 Task: What is the air quality index in New York City right now?
Action: Mouse pressed left at (88, 80)
Screenshot: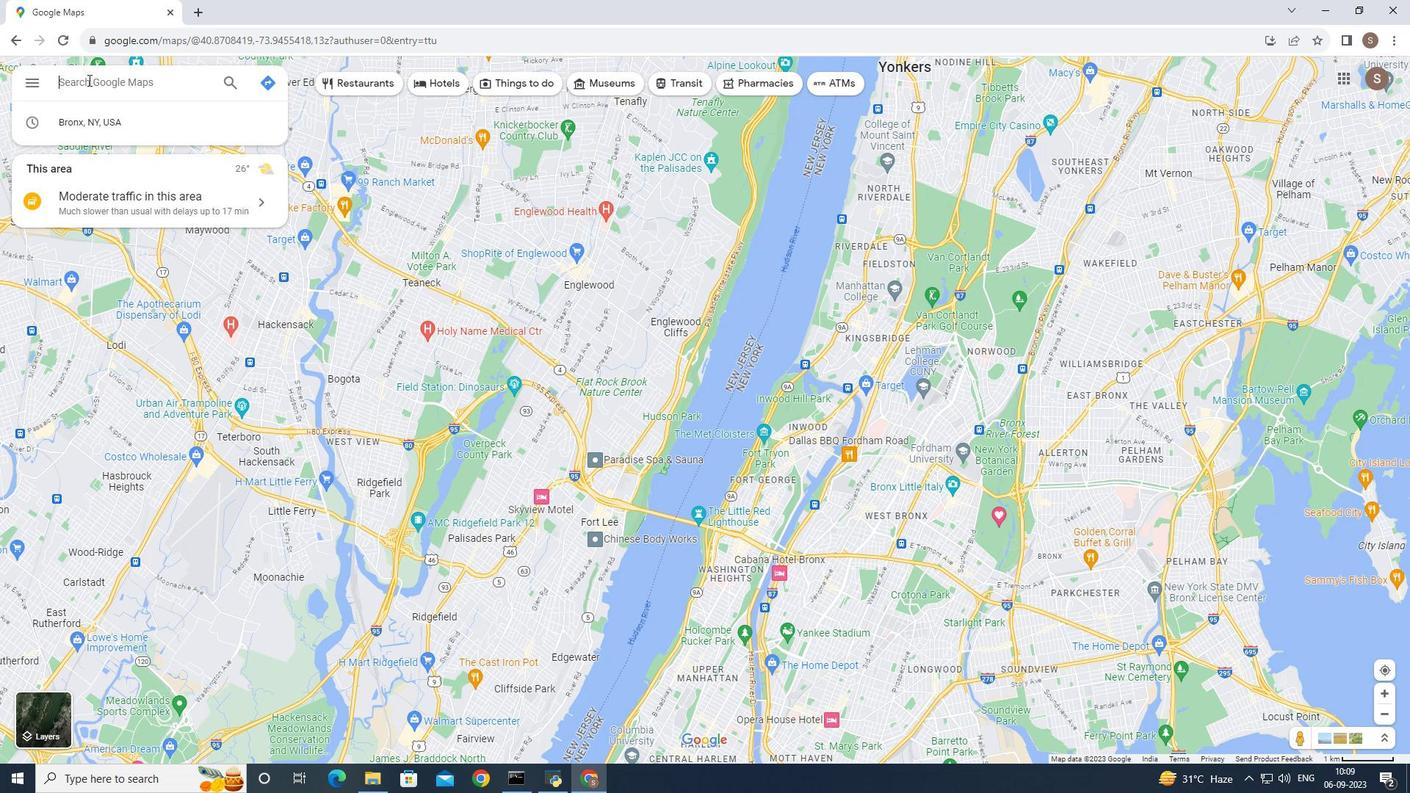 
Action: Key pressed <Key.shift>New<Key.space><Key.shift>York<Key.space><Key.shift>City
Screenshot: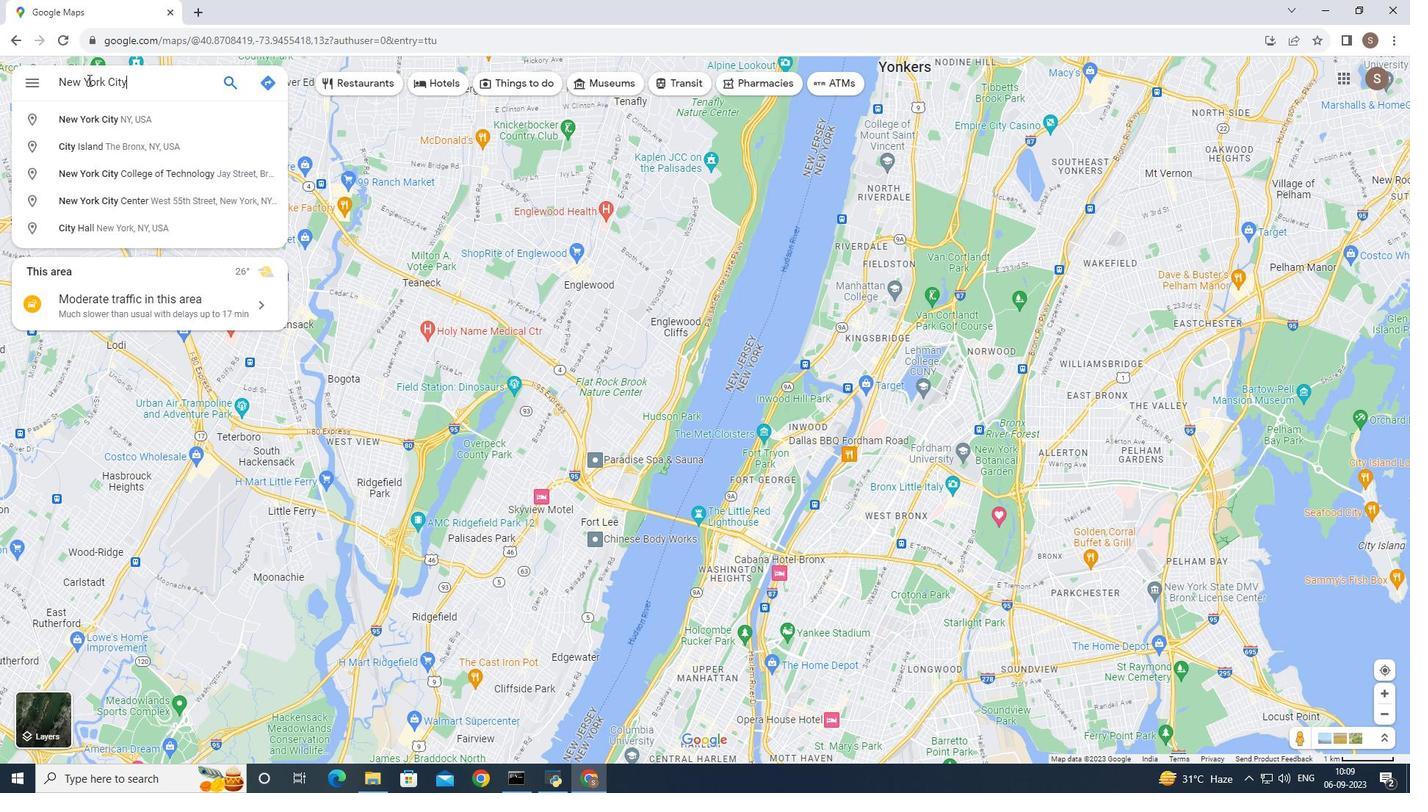 
Action: Mouse moved to (119, 116)
Screenshot: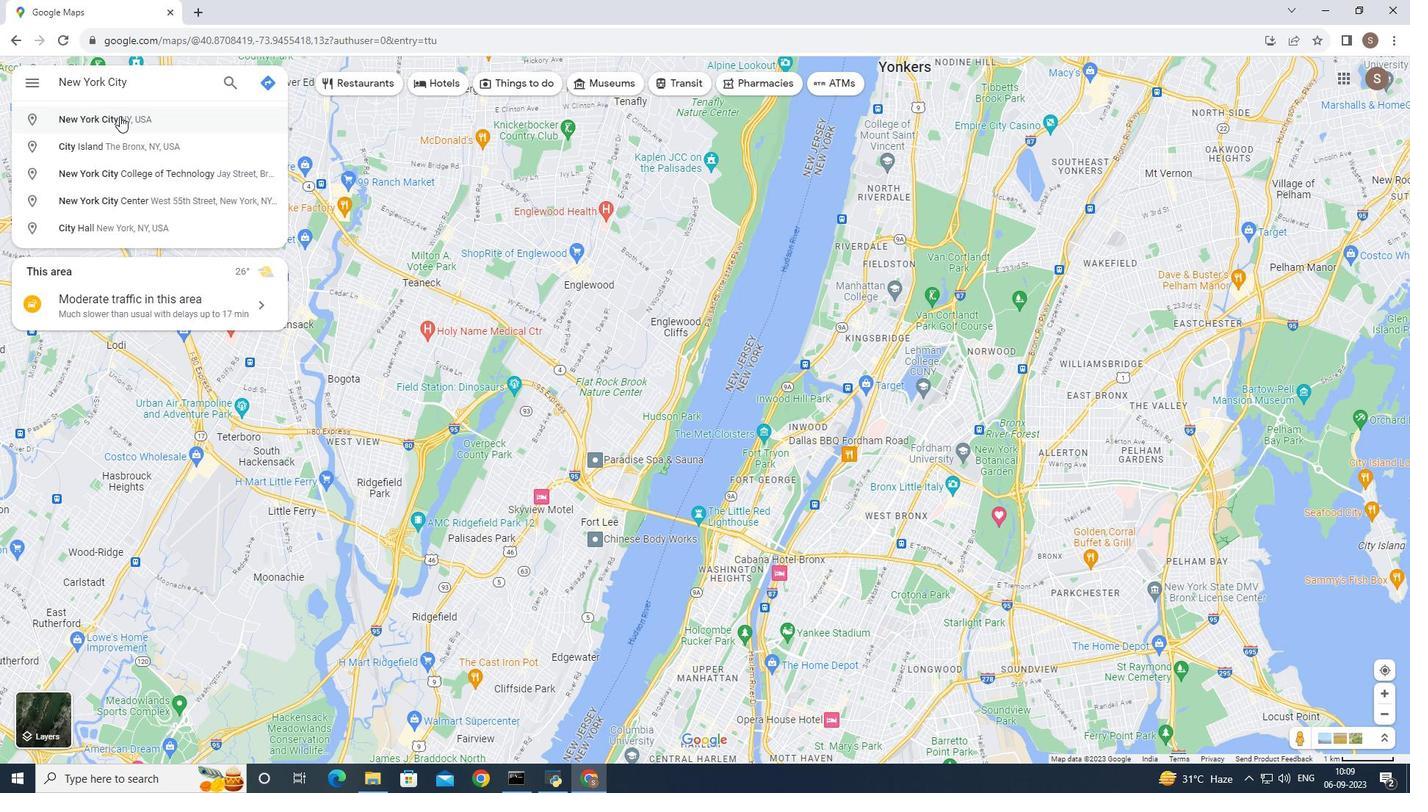
Action: Mouse pressed left at (119, 116)
Screenshot: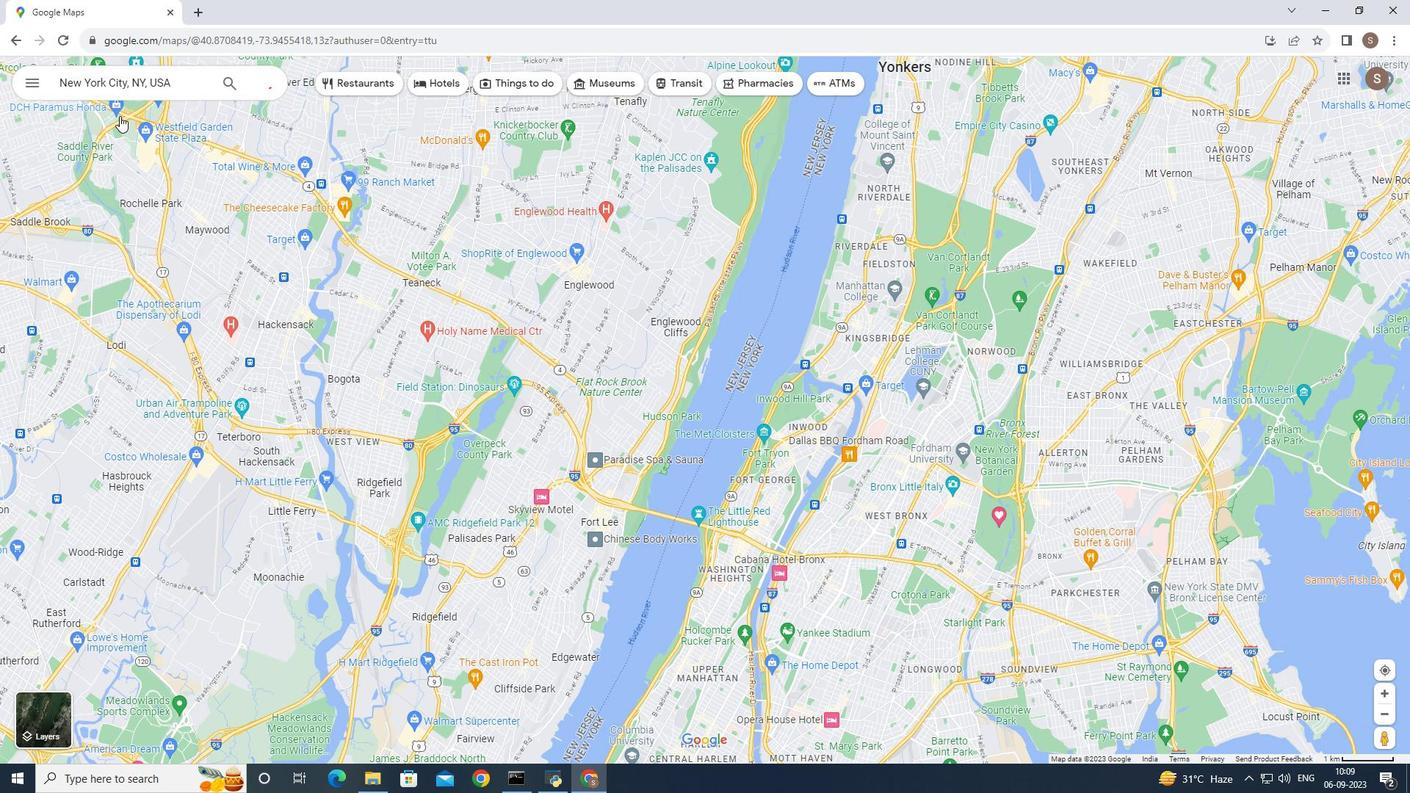 
Action: Mouse moved to (580, 706)
Screenshot: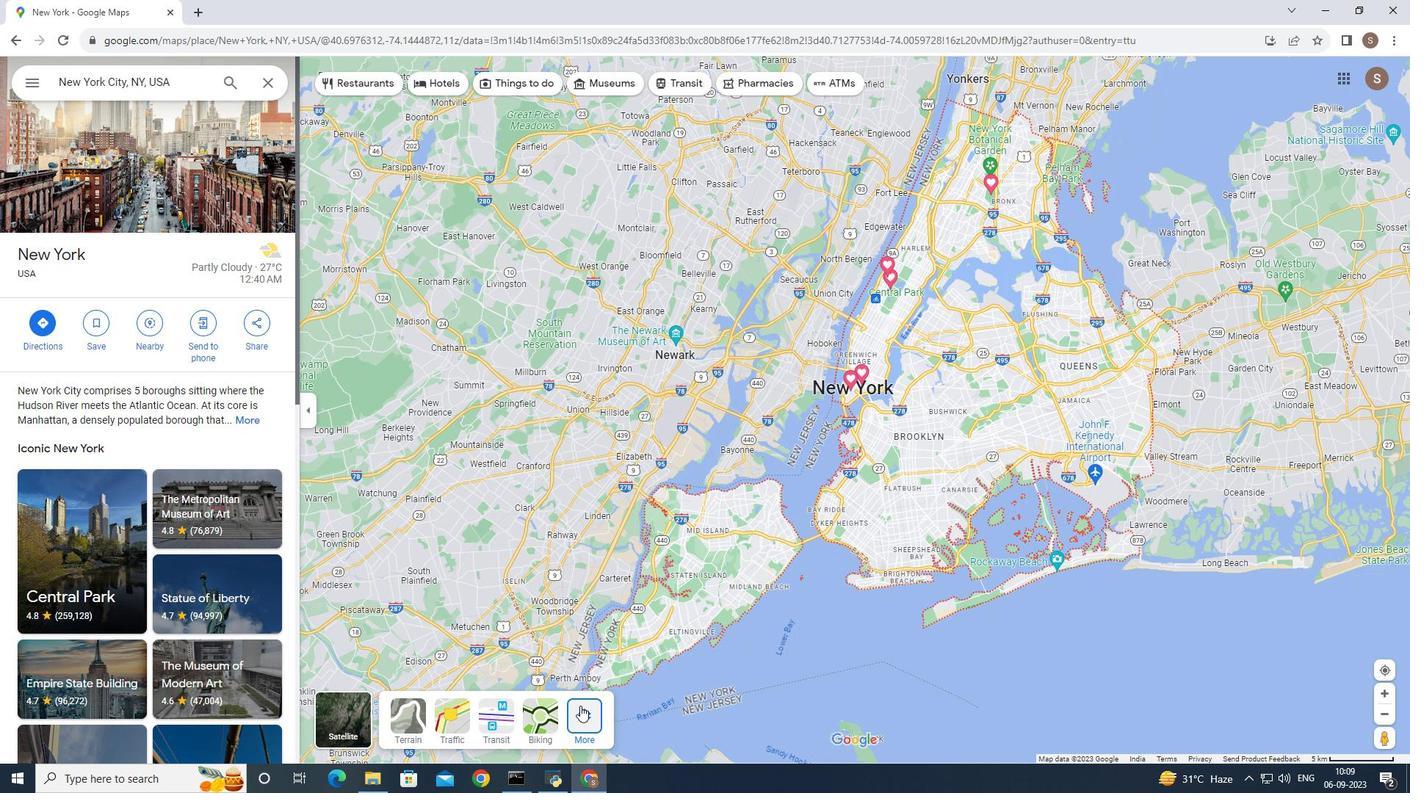 
Action: Mouse pressed left at (580, 706)
Screenshot: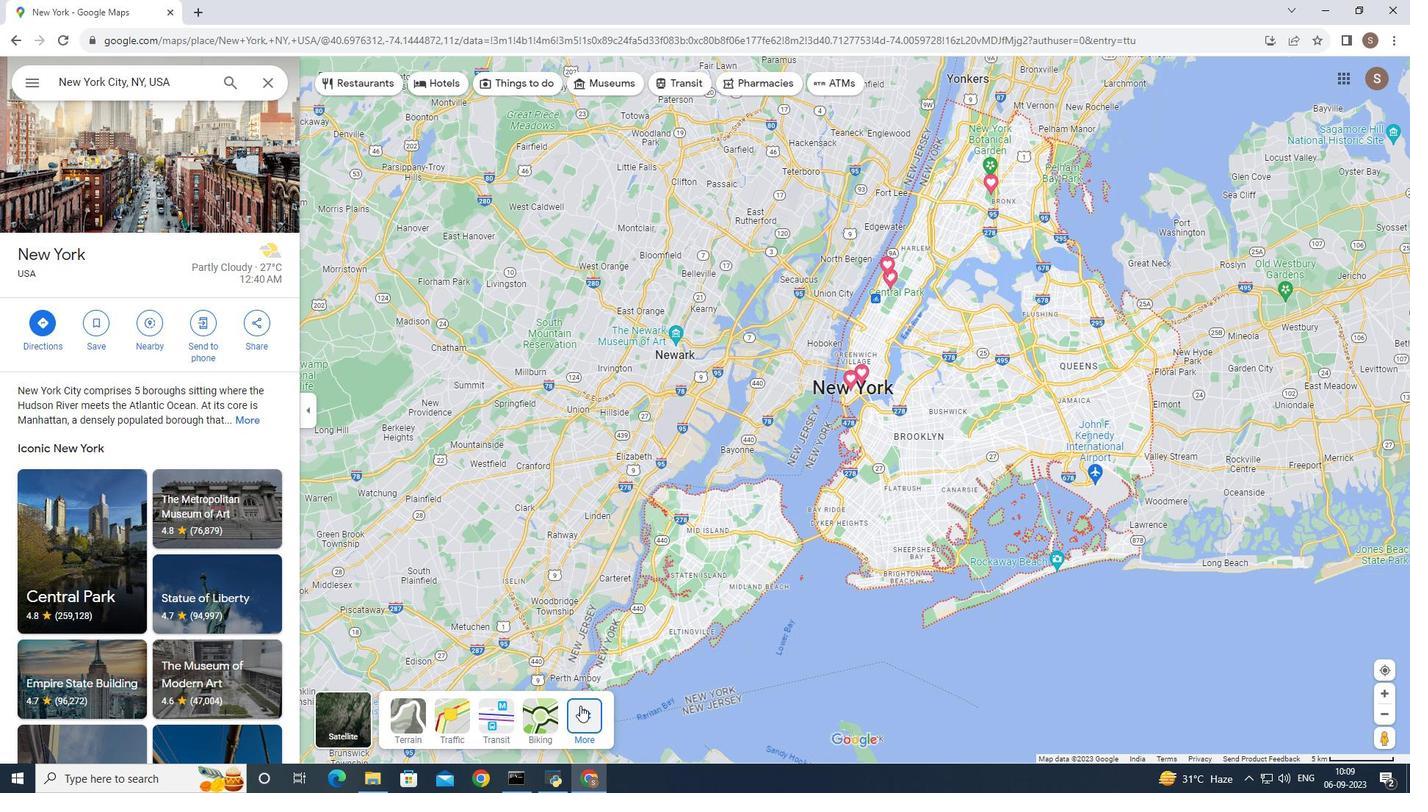 
Action: Mouse moved to (350, 492)
Screenshot: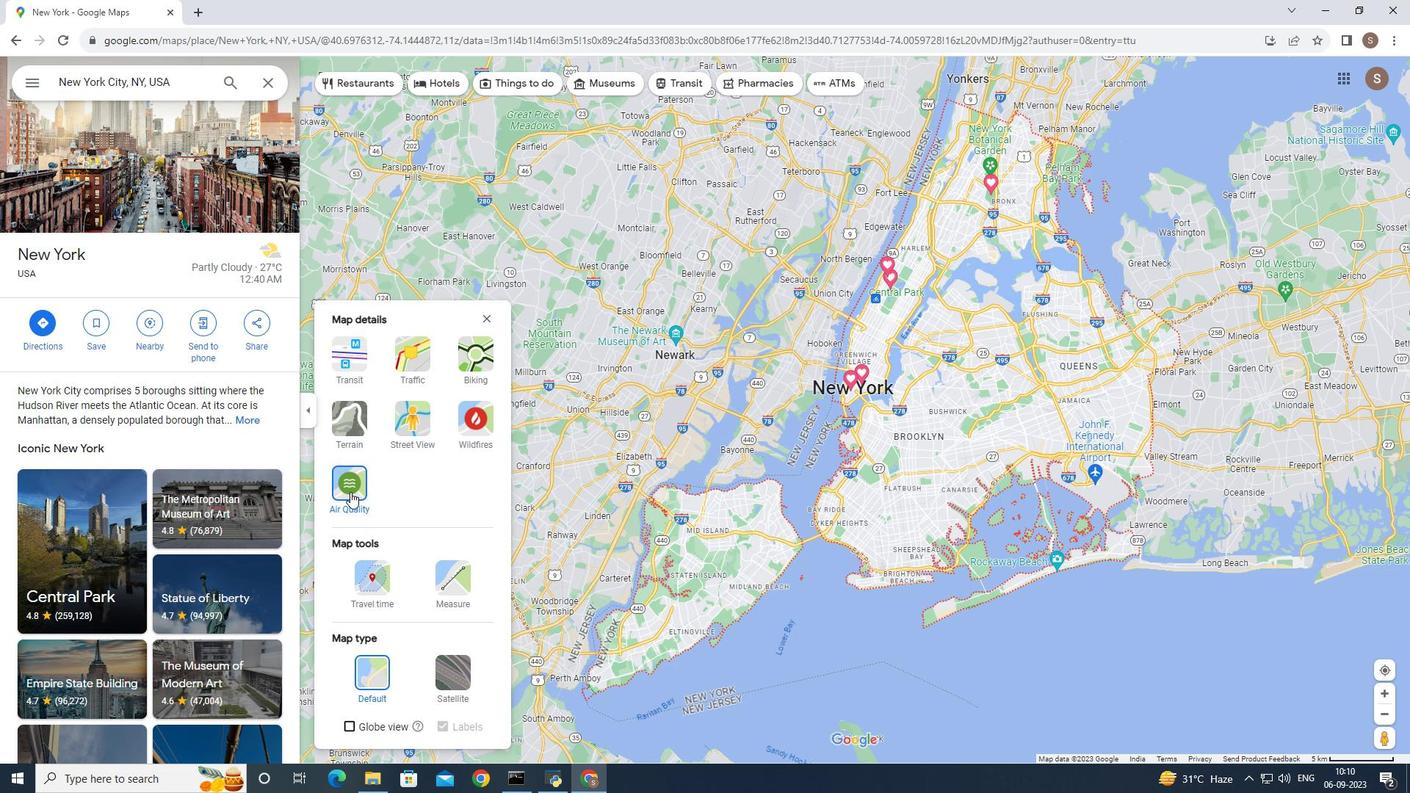
Action: Mouse pressed left at (350, 492)
Screenshot: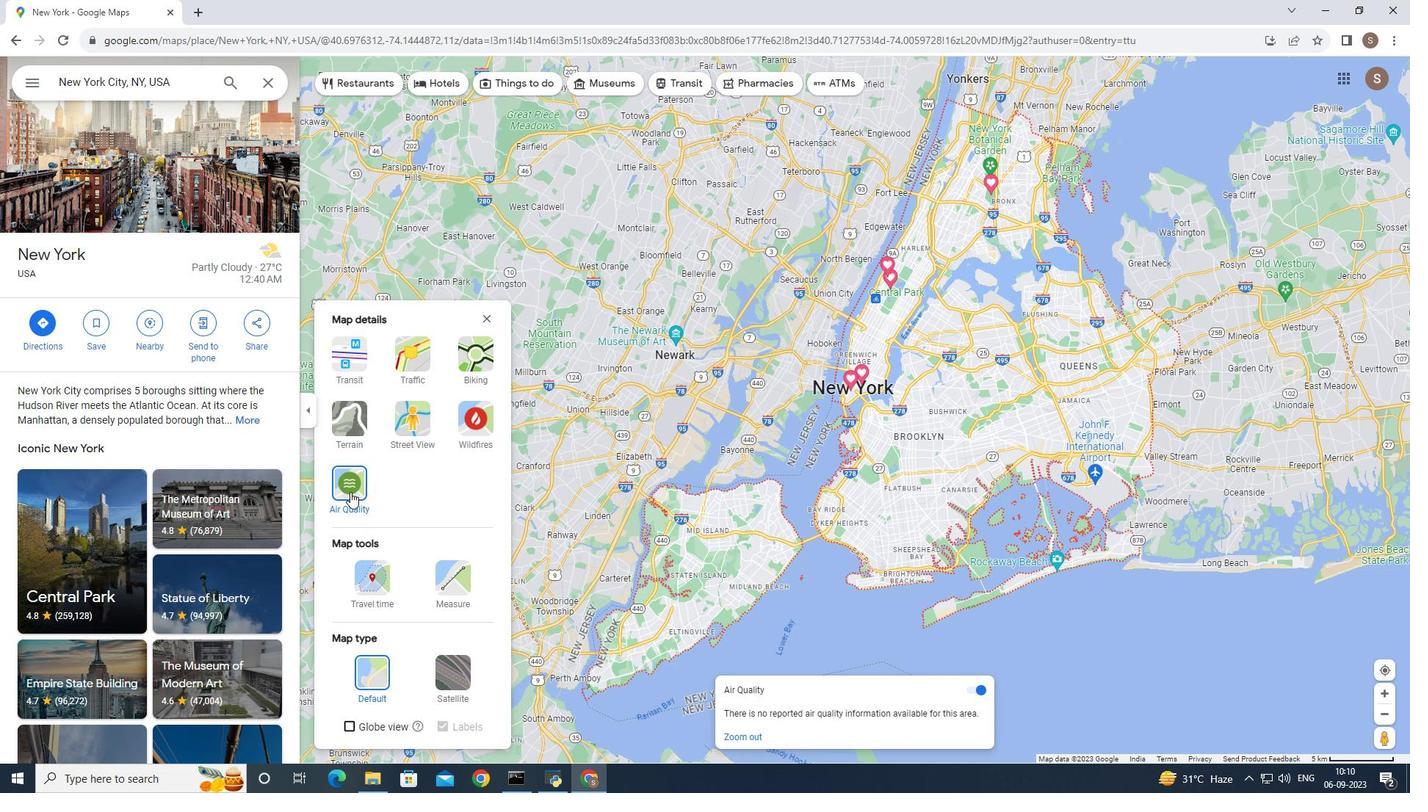 
Action: Mouse moved to (493, 313)
Screenshot: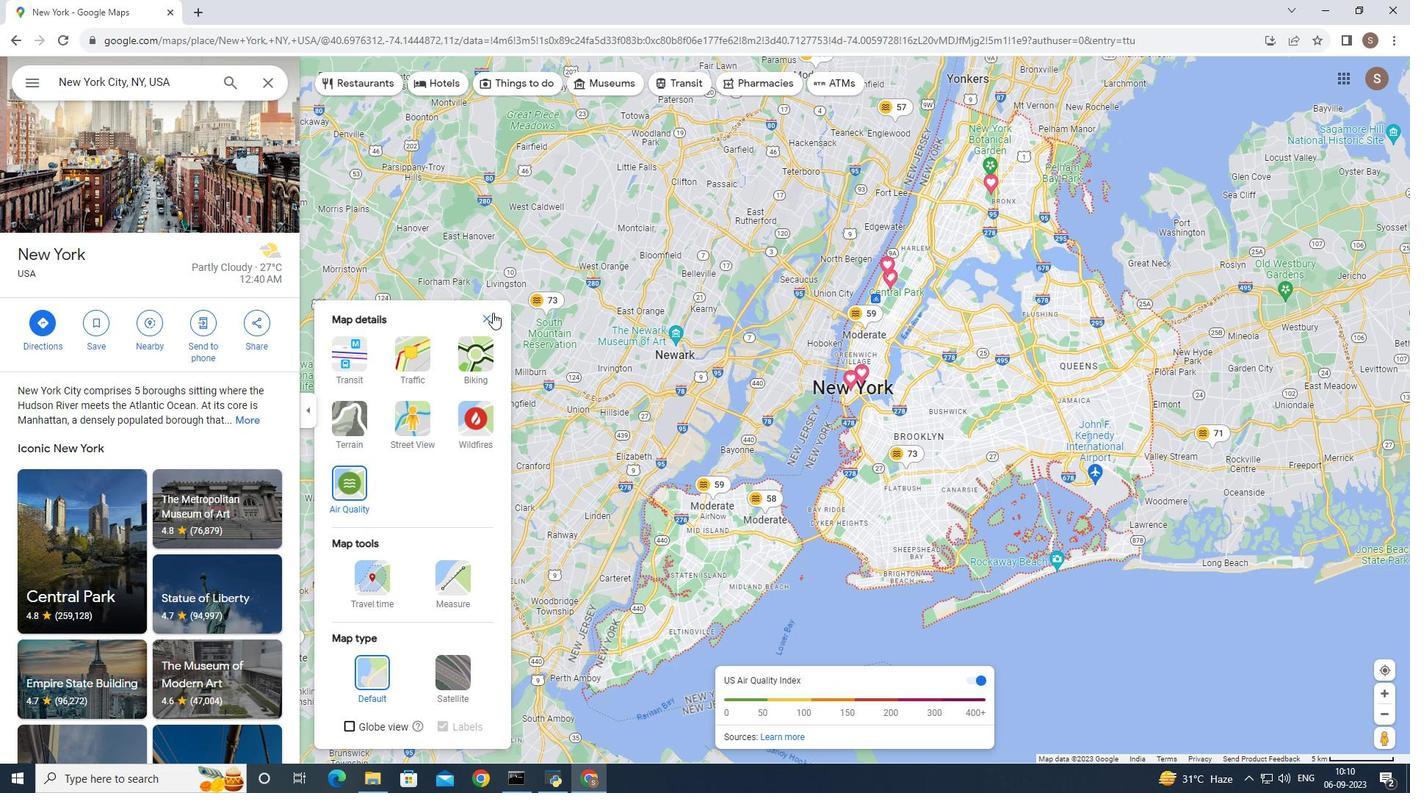 
Action: Mouse pressed left at (493, 313)
Screenshot: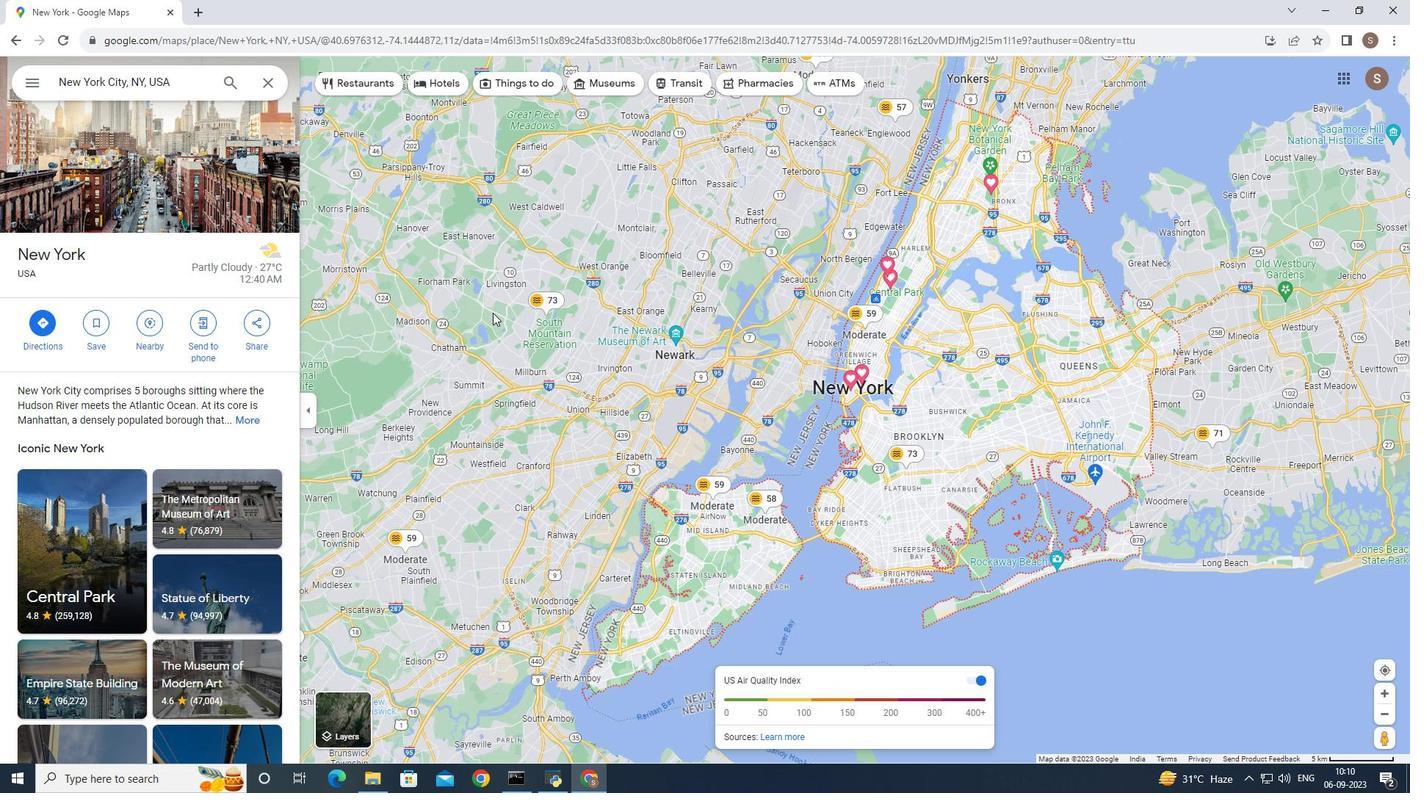 
Action: Mouse moved to (578, 352)
Screenshot: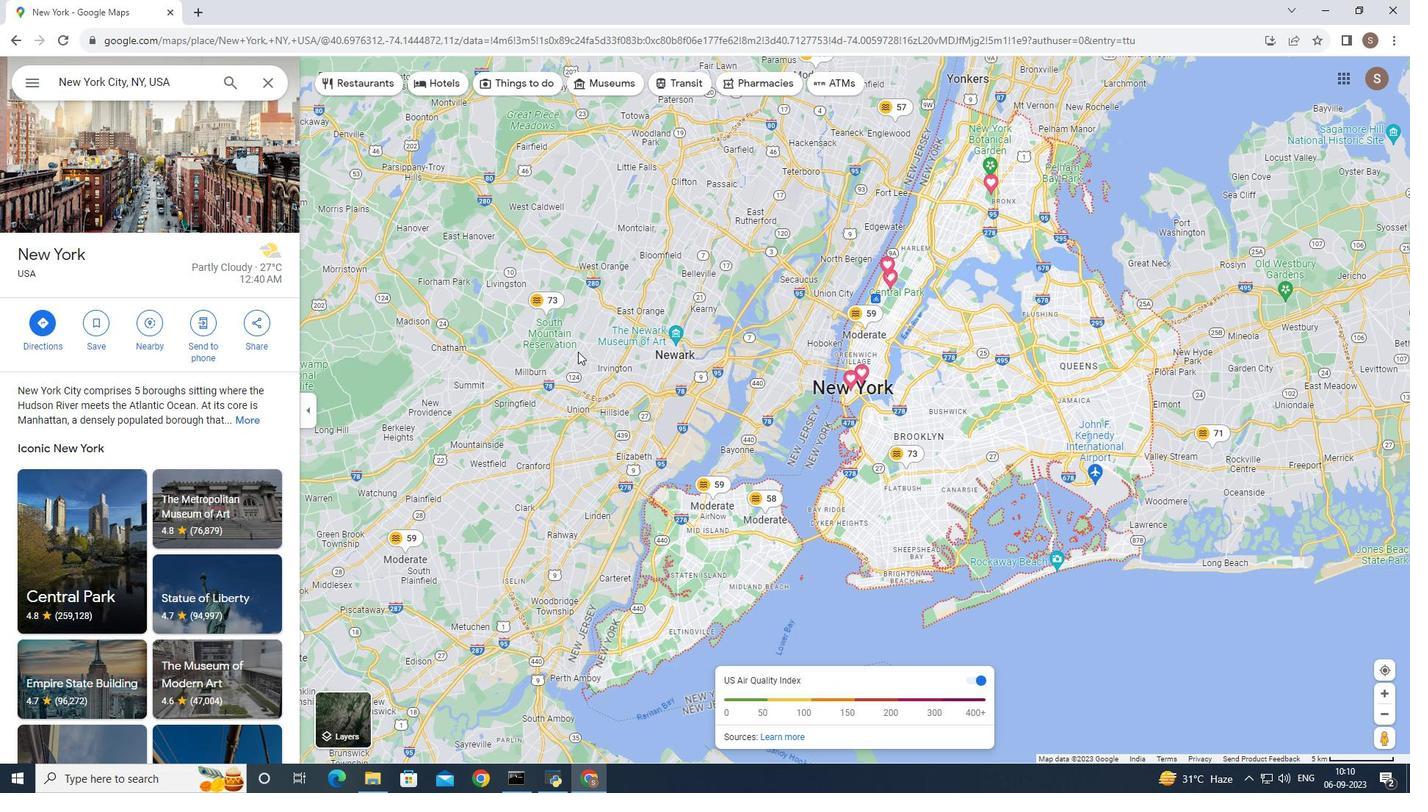 
Action: Mouse scrolled (578, 352) with delta (0, 0)
Screenshot: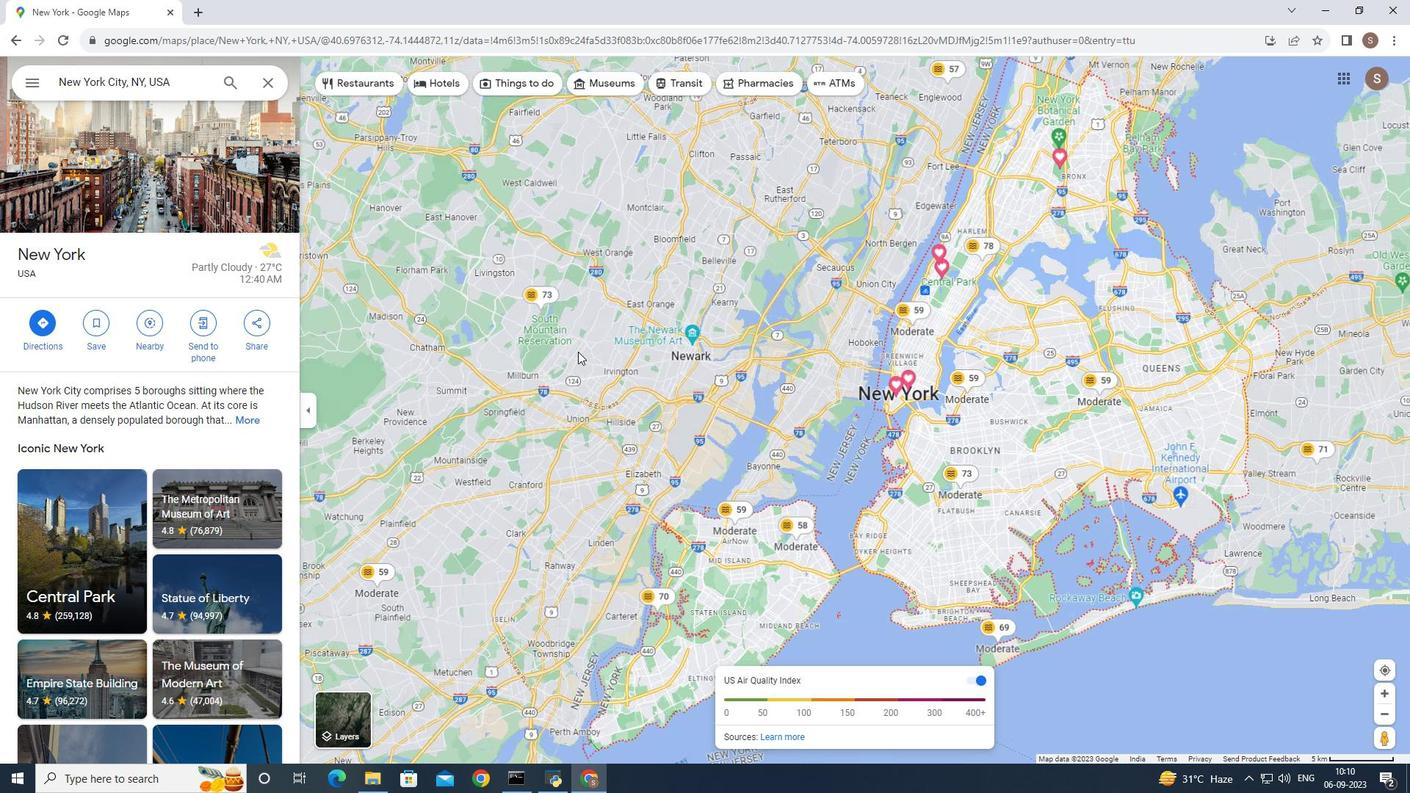 
Action: Mouse moved to (412, 554)
Screenshot: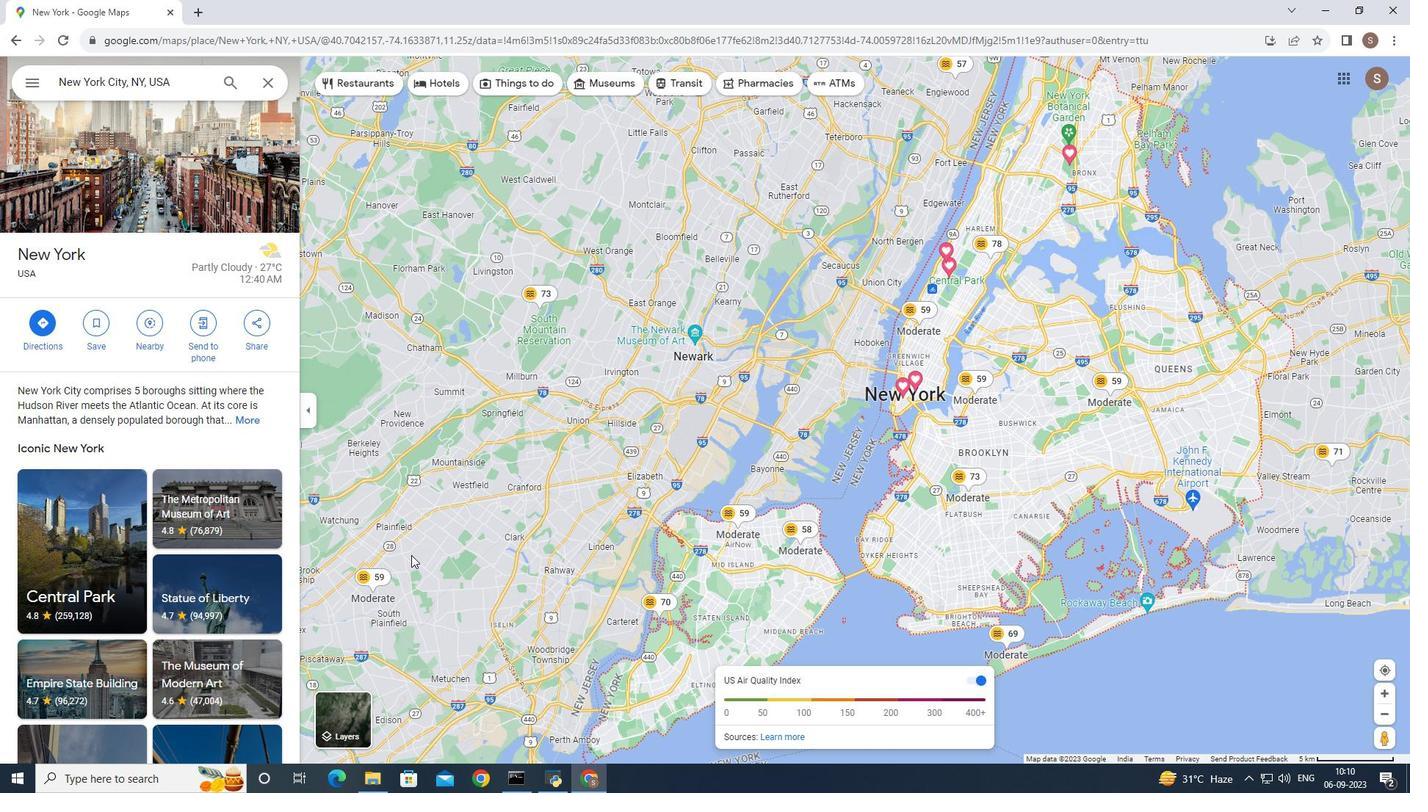 
Action: Mouse pressed left at (412, 554)
Screenshot: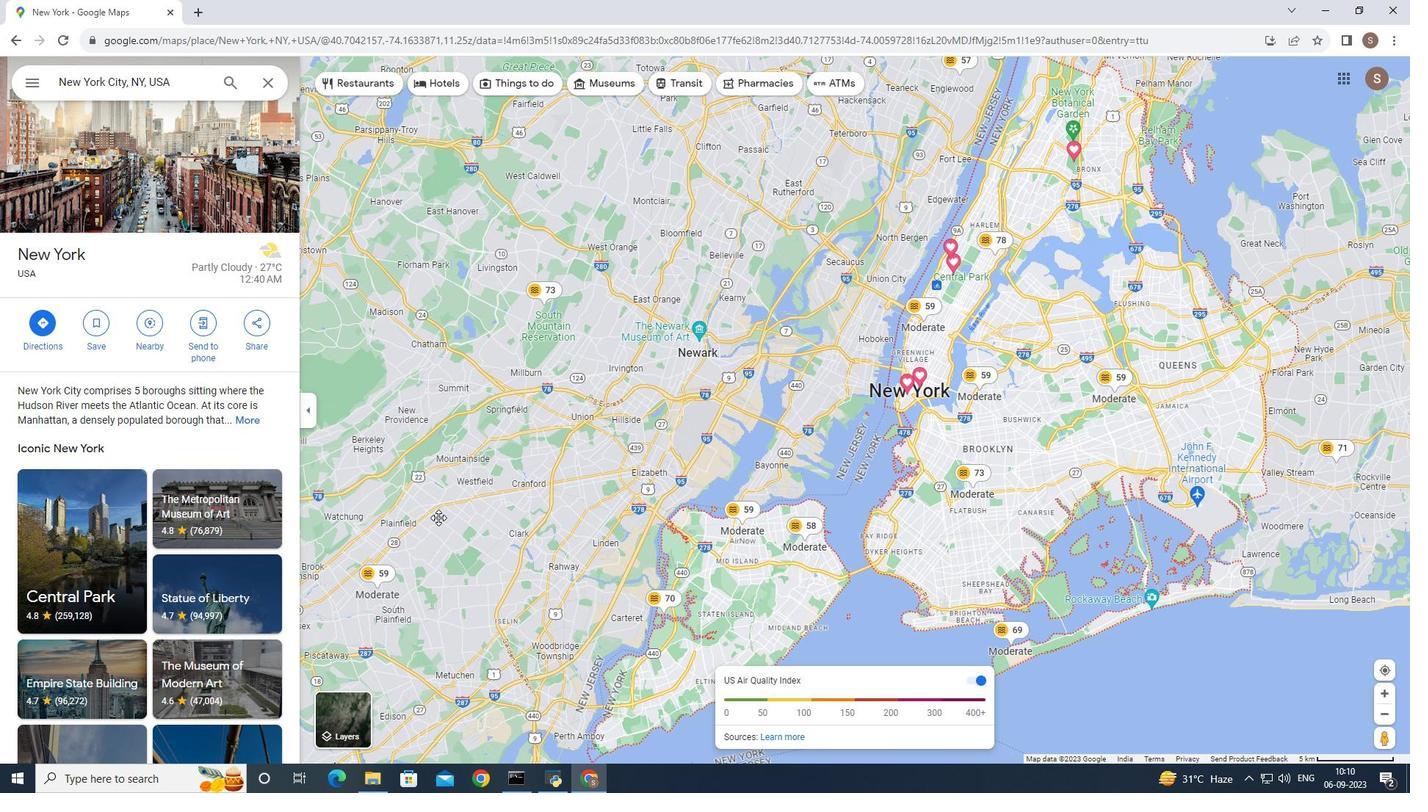
Action: Mouse moved to (467, 441)
Screenshot: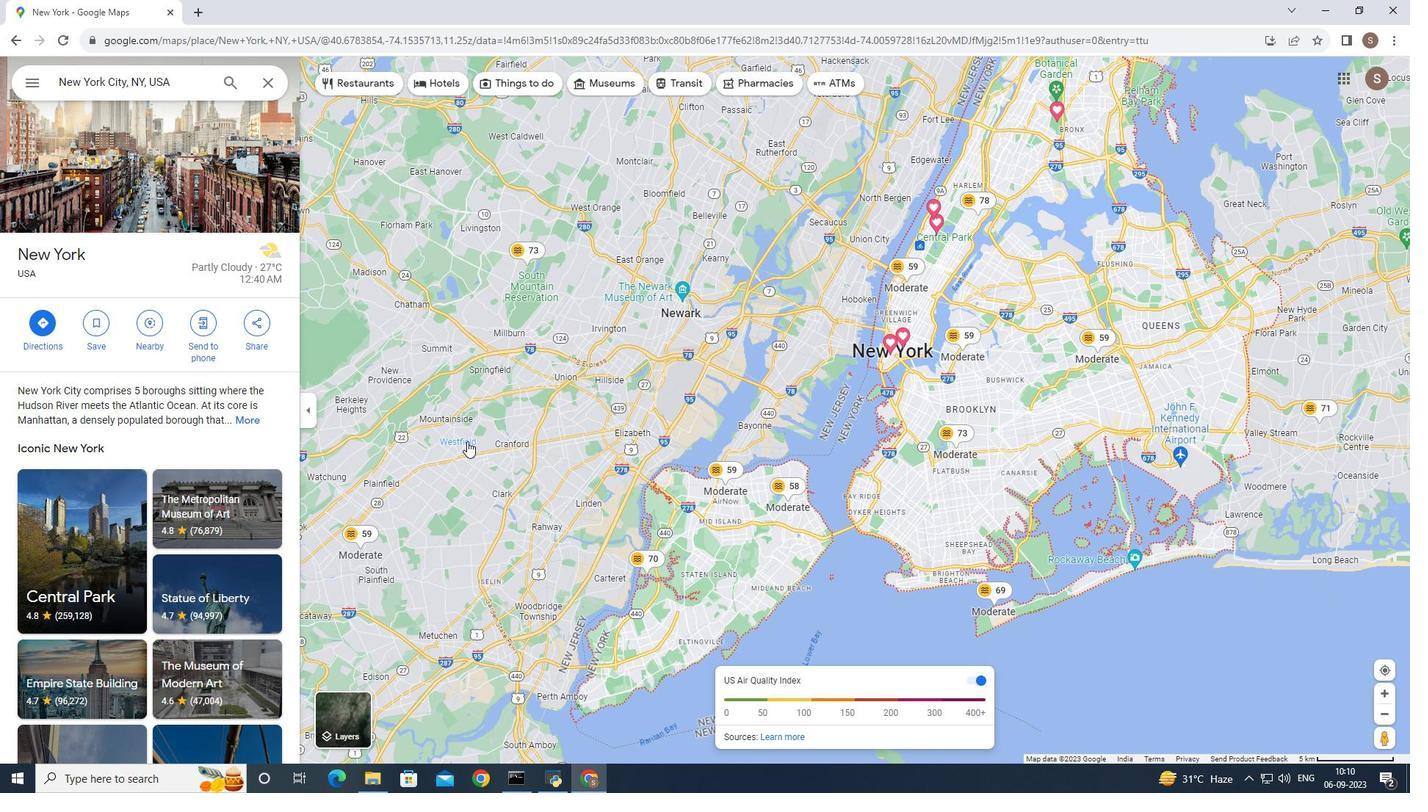 
Action: Mouse pressed left at (467, 441)
Screenshot: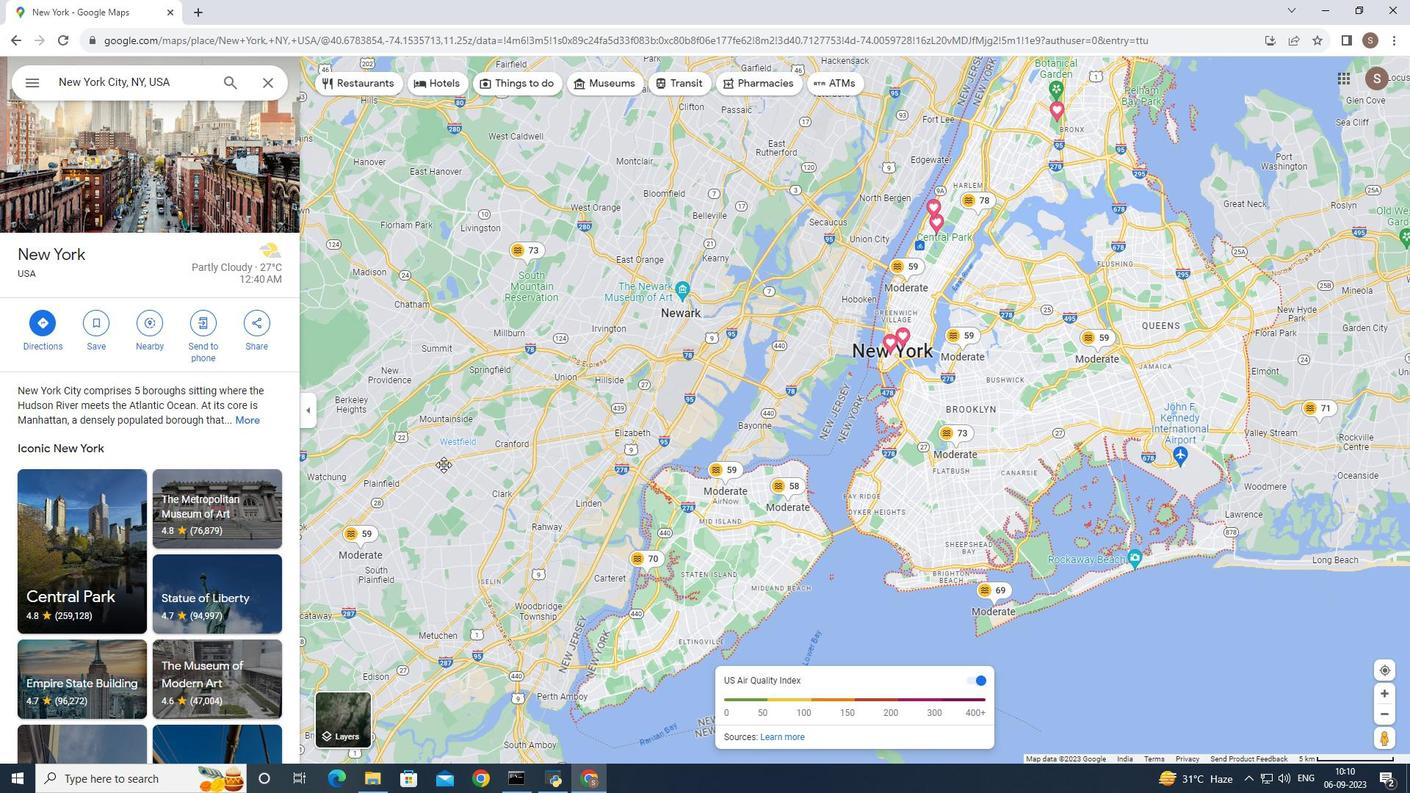 
Action: Mouse moved to (434, 327)
Screenshot: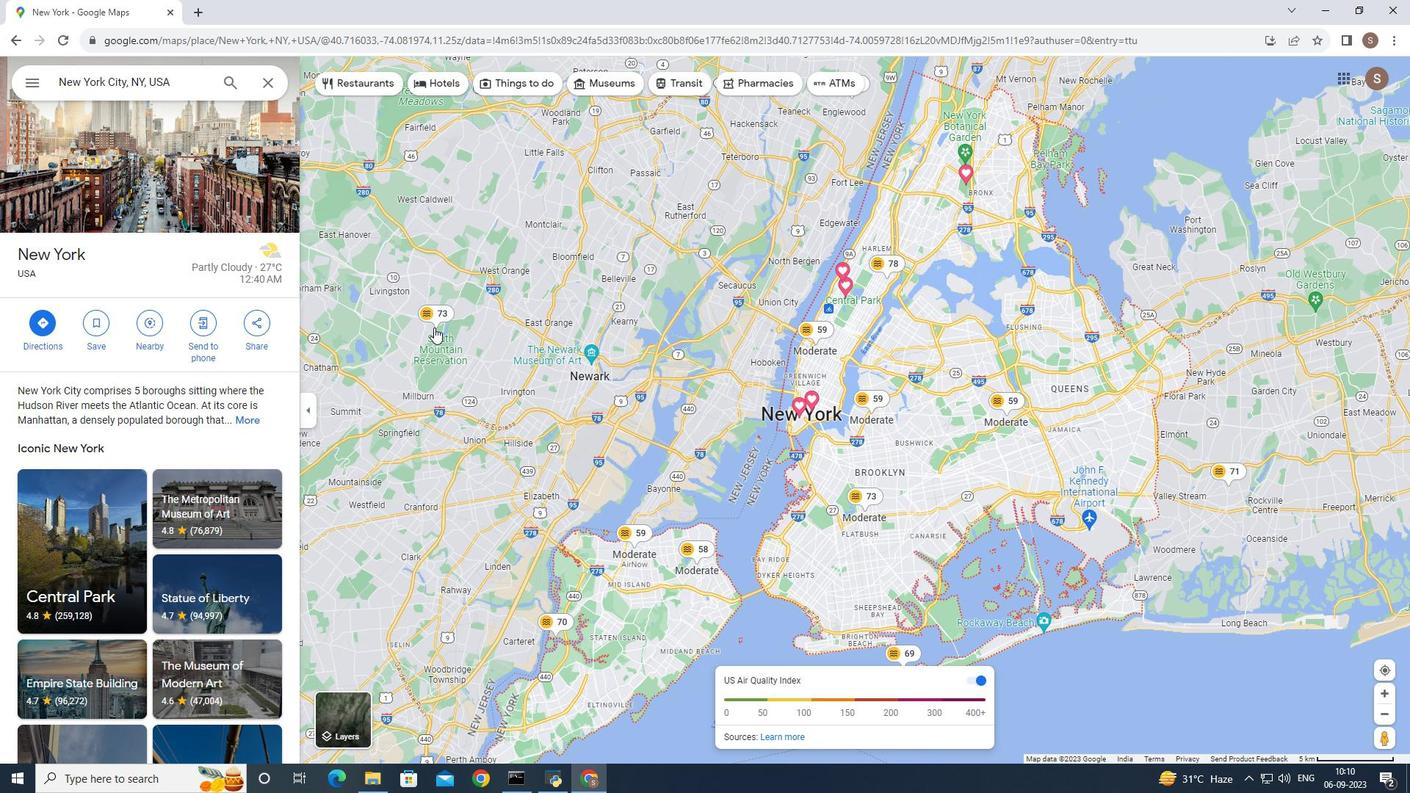 
Action: Mouse pressed left at (434, 327)
Screenshot: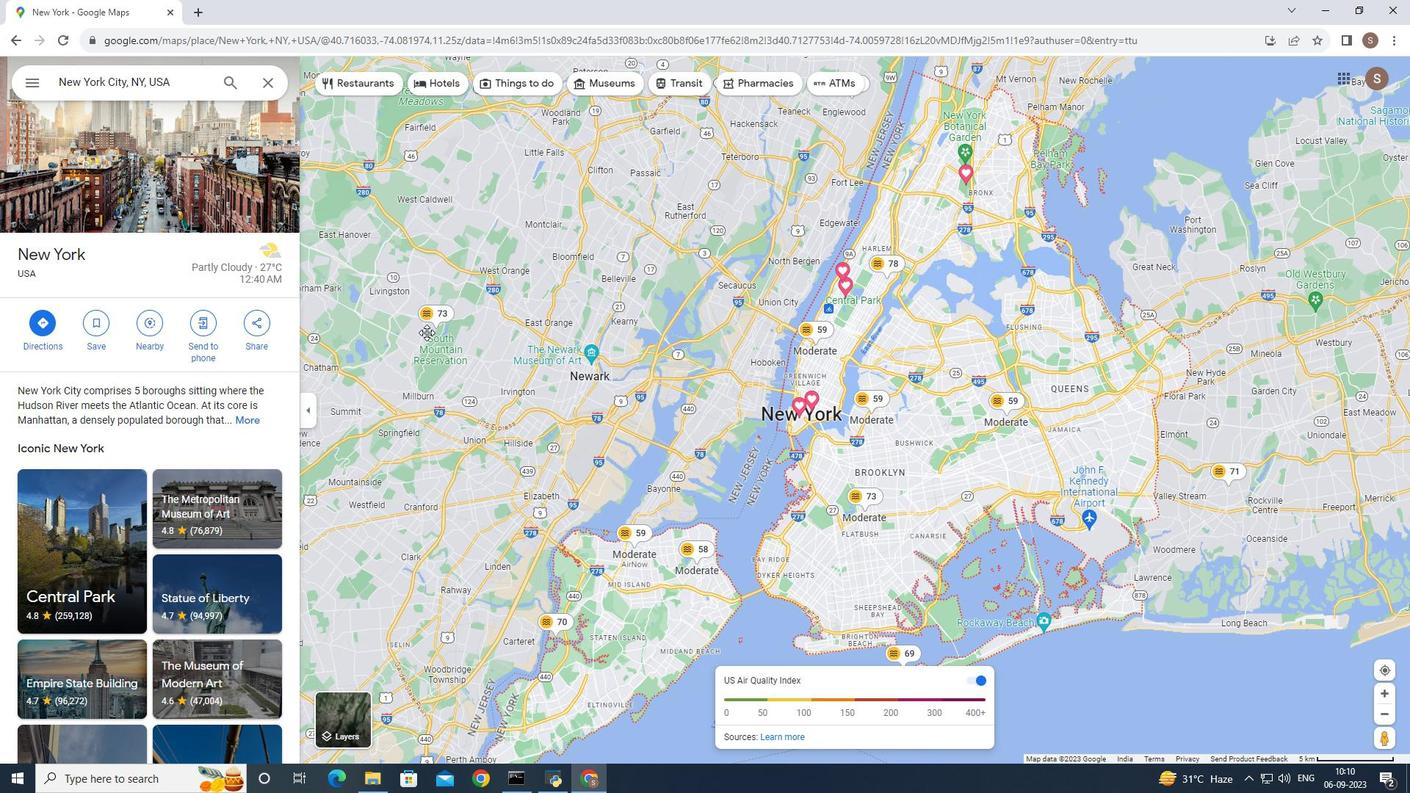 
Action: Mouse moved to (736, 323)
Screenshot: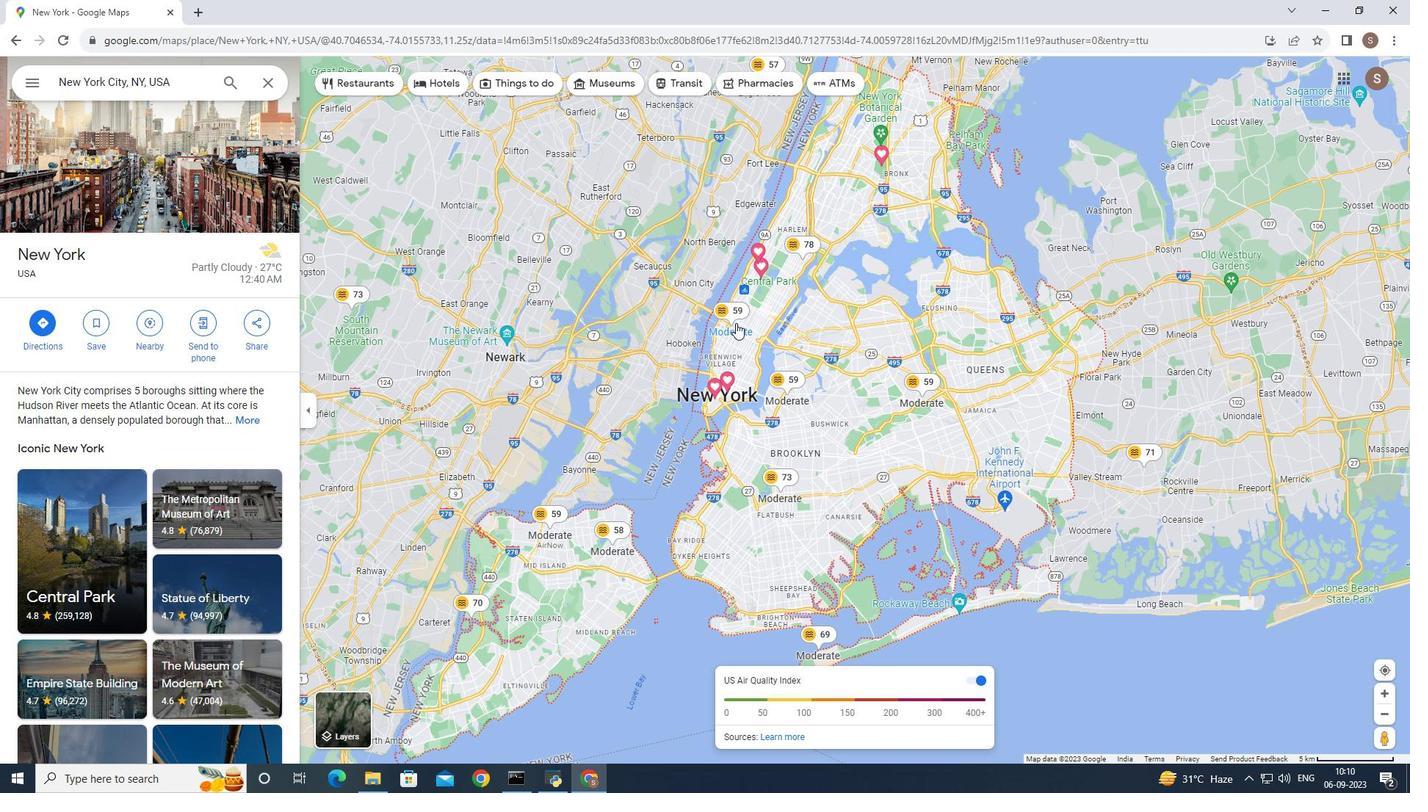 
Action: Mouse pressed left at (736, 323)
Screenshot: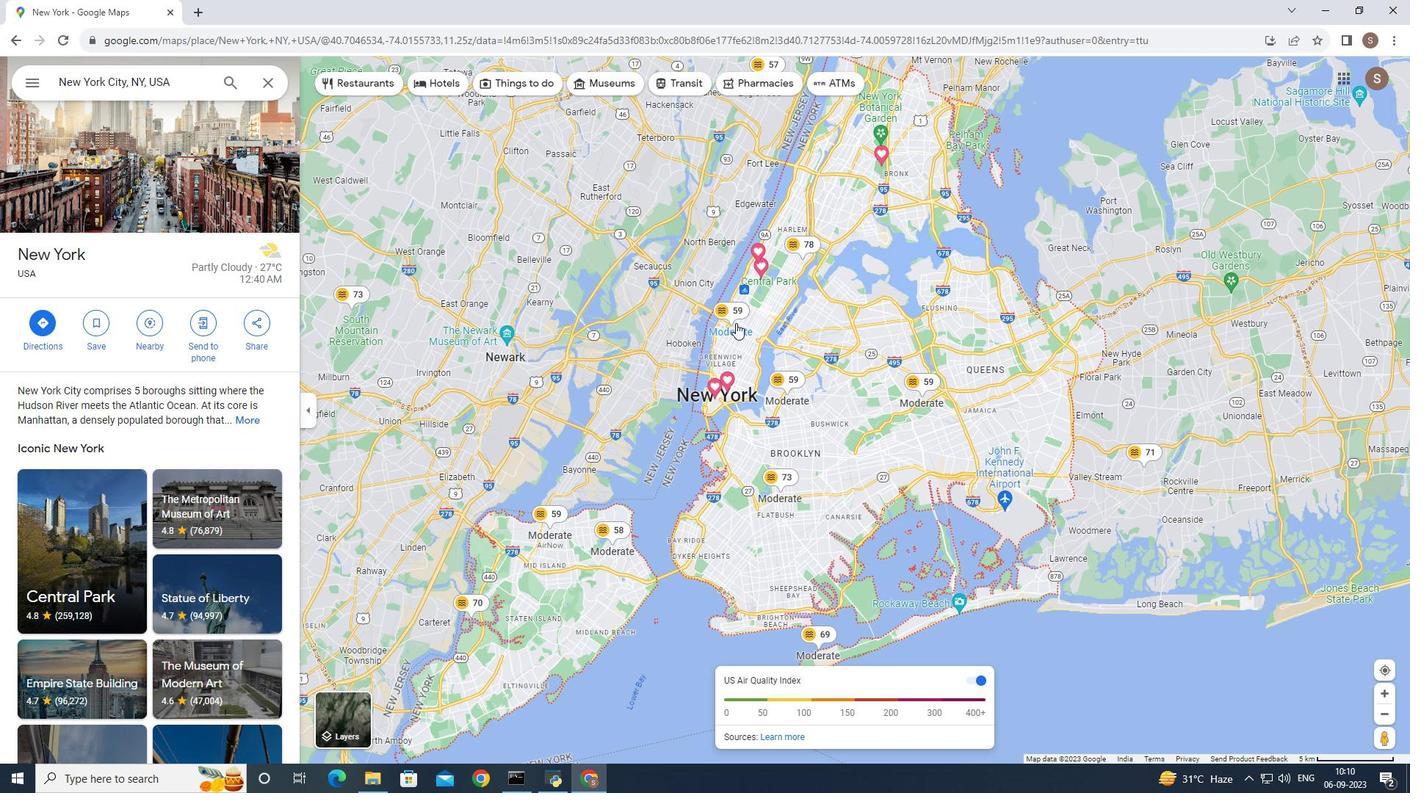 
Action: Mouse moved to (783, 470)
Screenshot: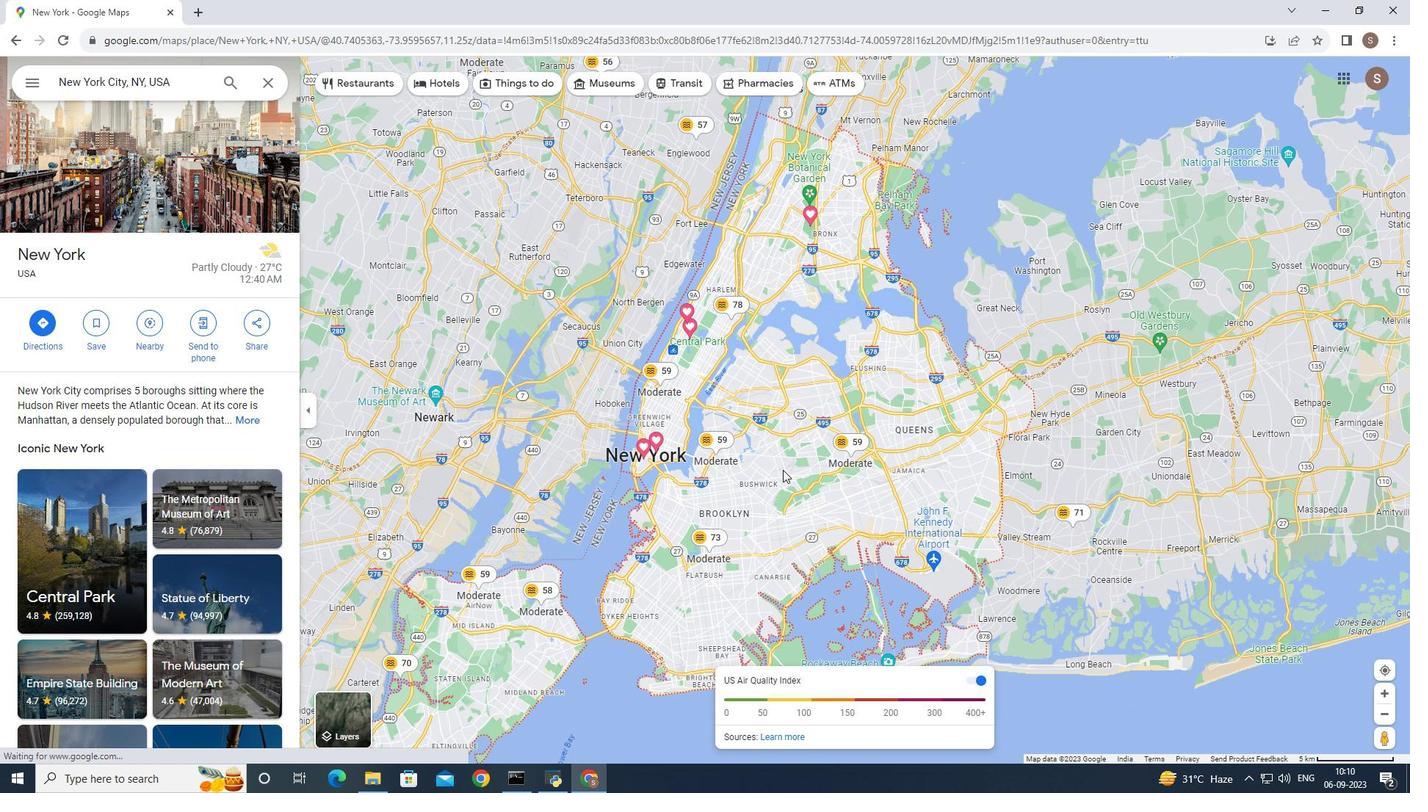 
Action: Mouse pressed left at (783, 470)
Screenshot: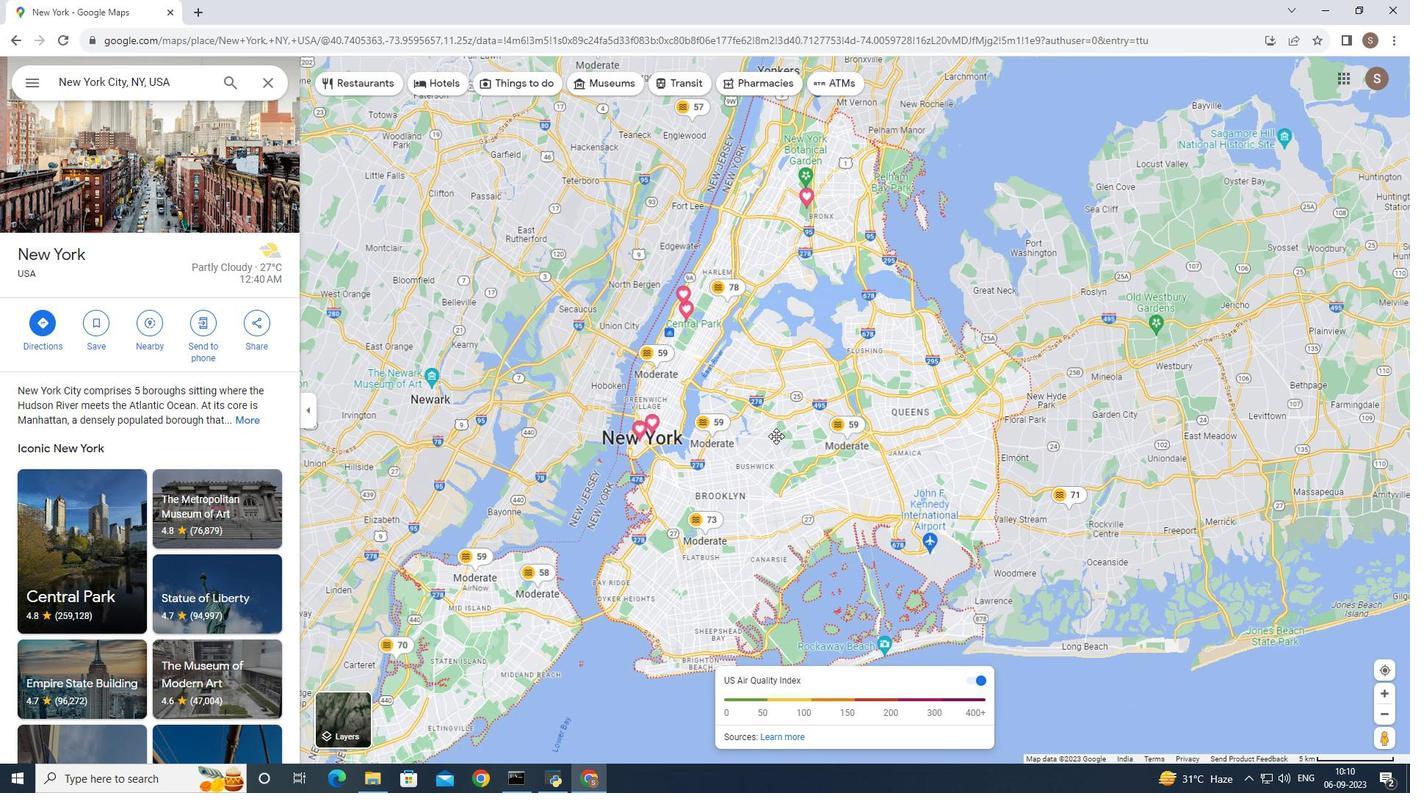 
Action: Mouse moved to (752, 367)
Screenshot: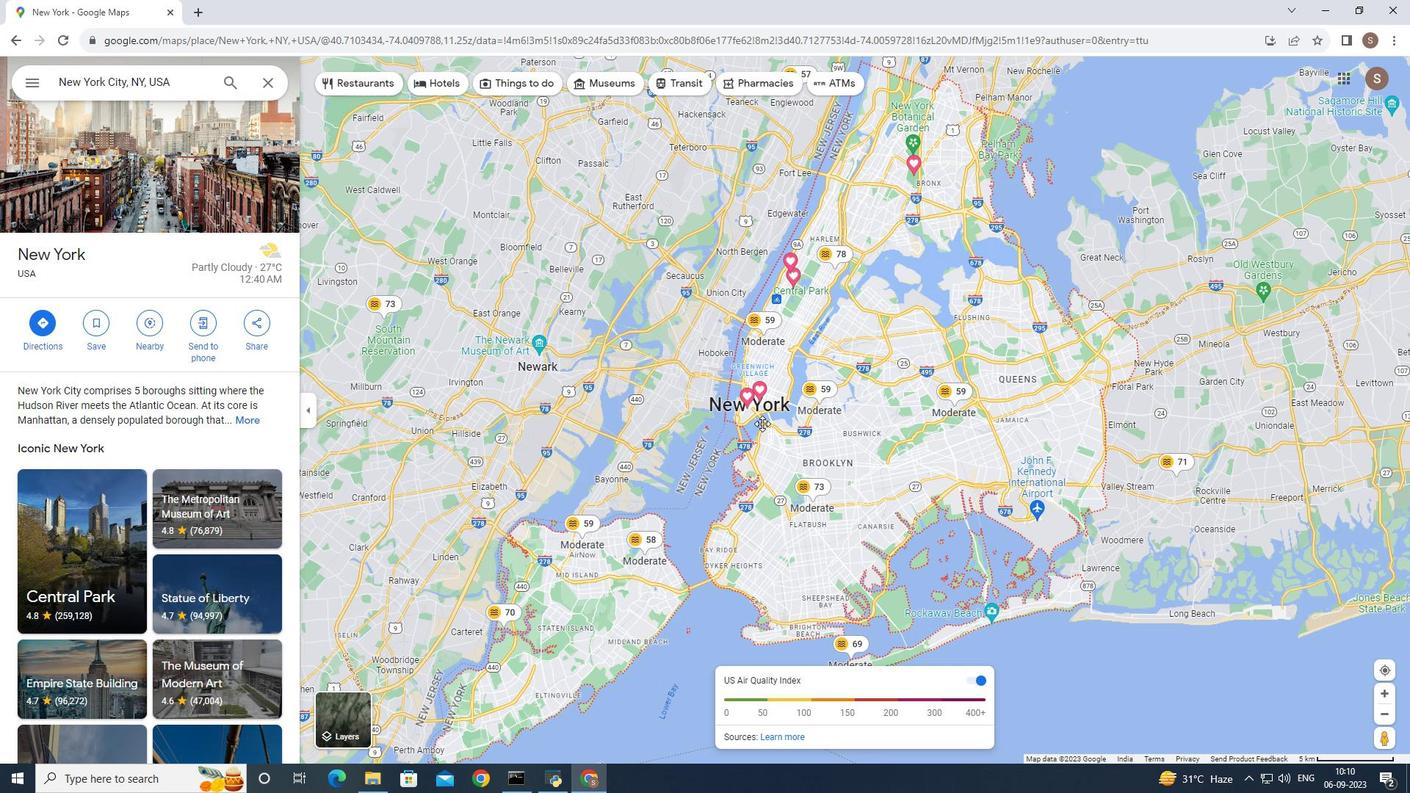 
Action: Mouse pressed left at (752, 367)
Screenshot: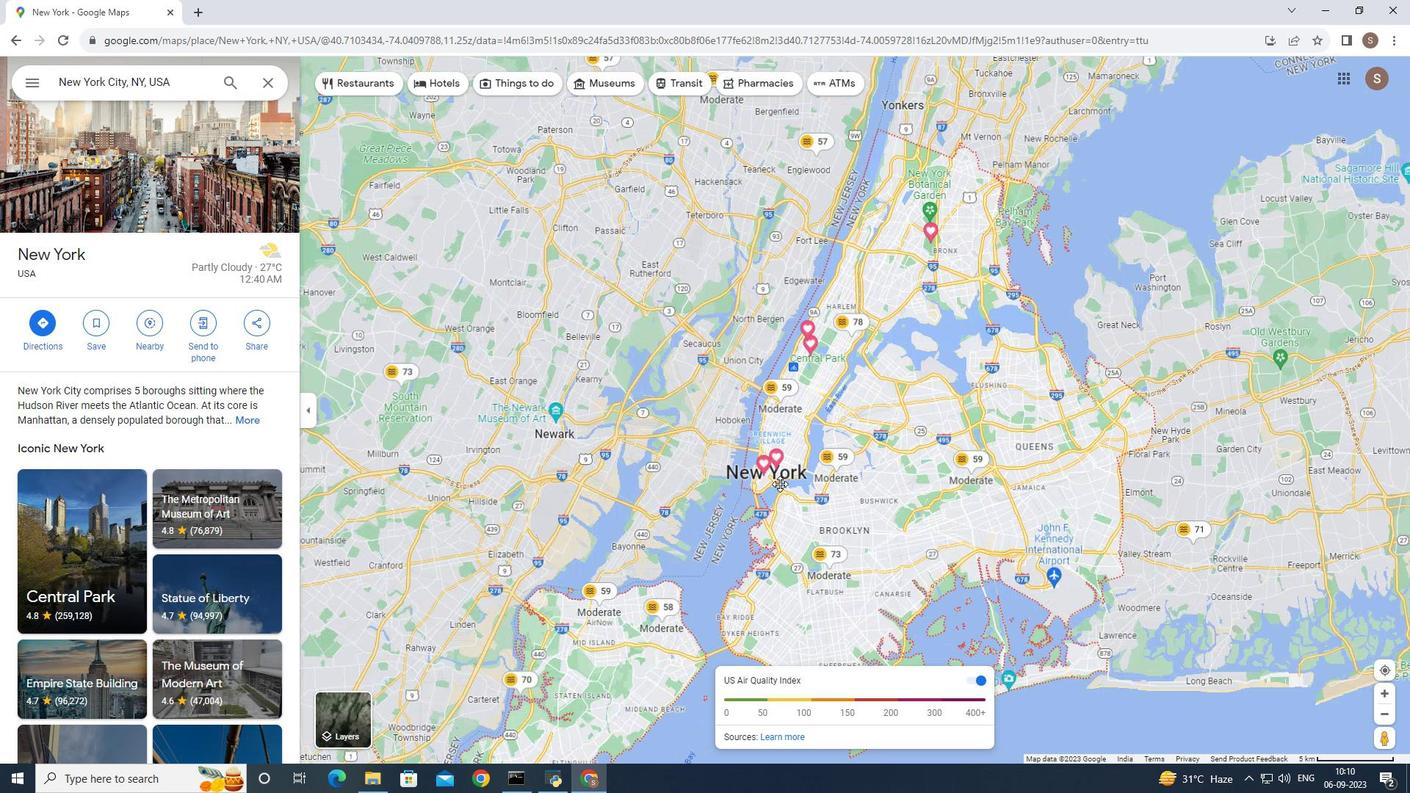 
Action: Mouse moved to (792, 459)
Screenshot: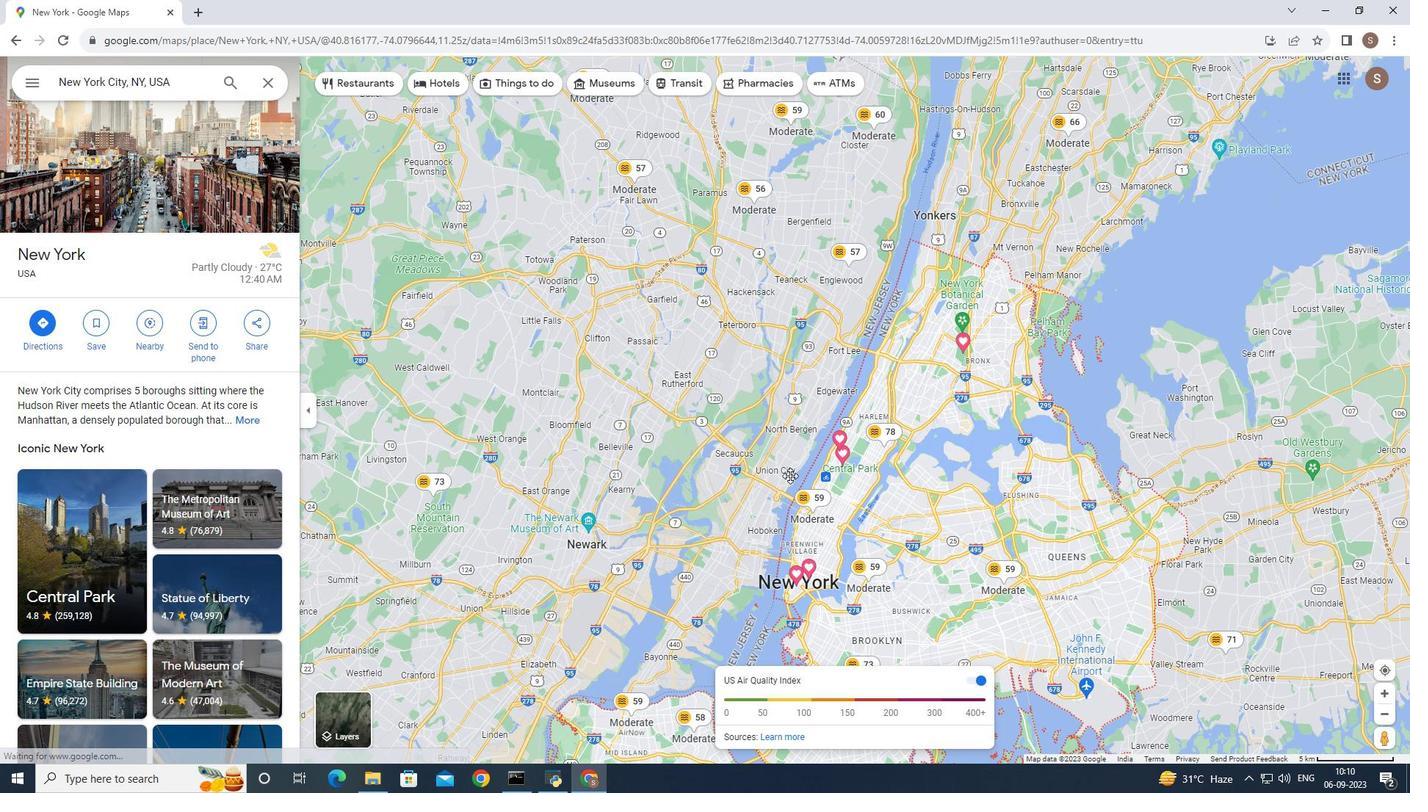 
Action: Mouse pressed left at (792, 459)
Screenshot: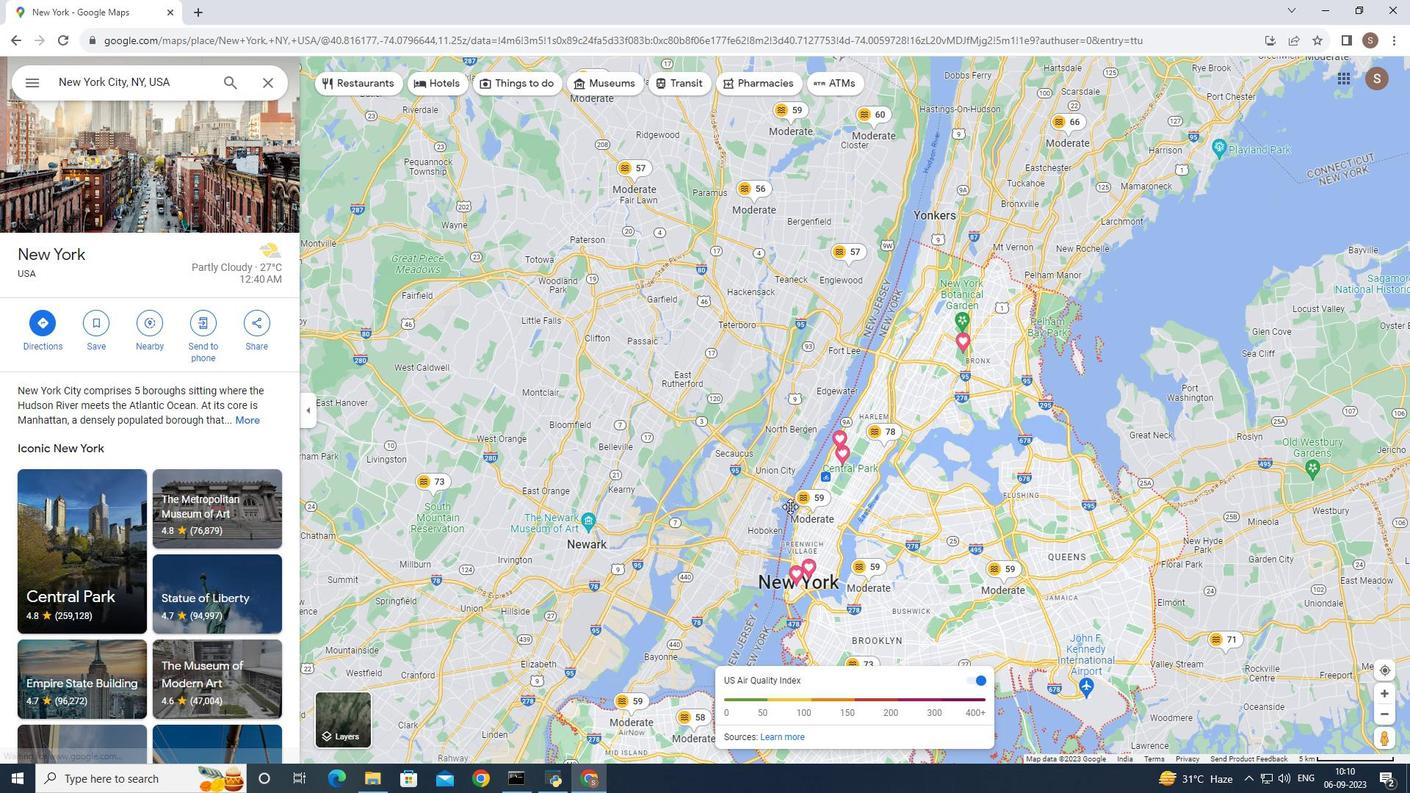 
Action: Mouse moved to (762, 454)
Screenshot: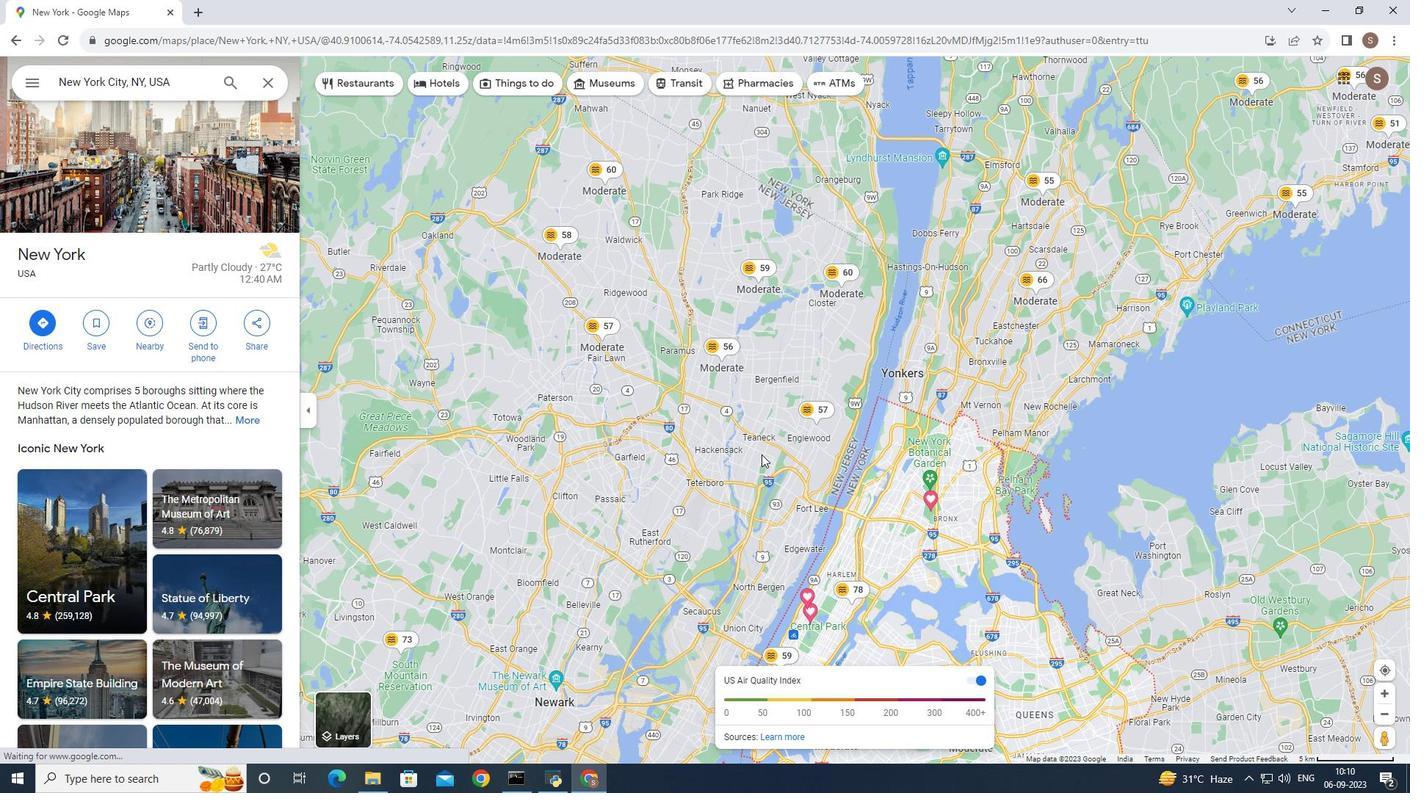 
Action: Mouse pressed left at (762, 454)
Screenshot: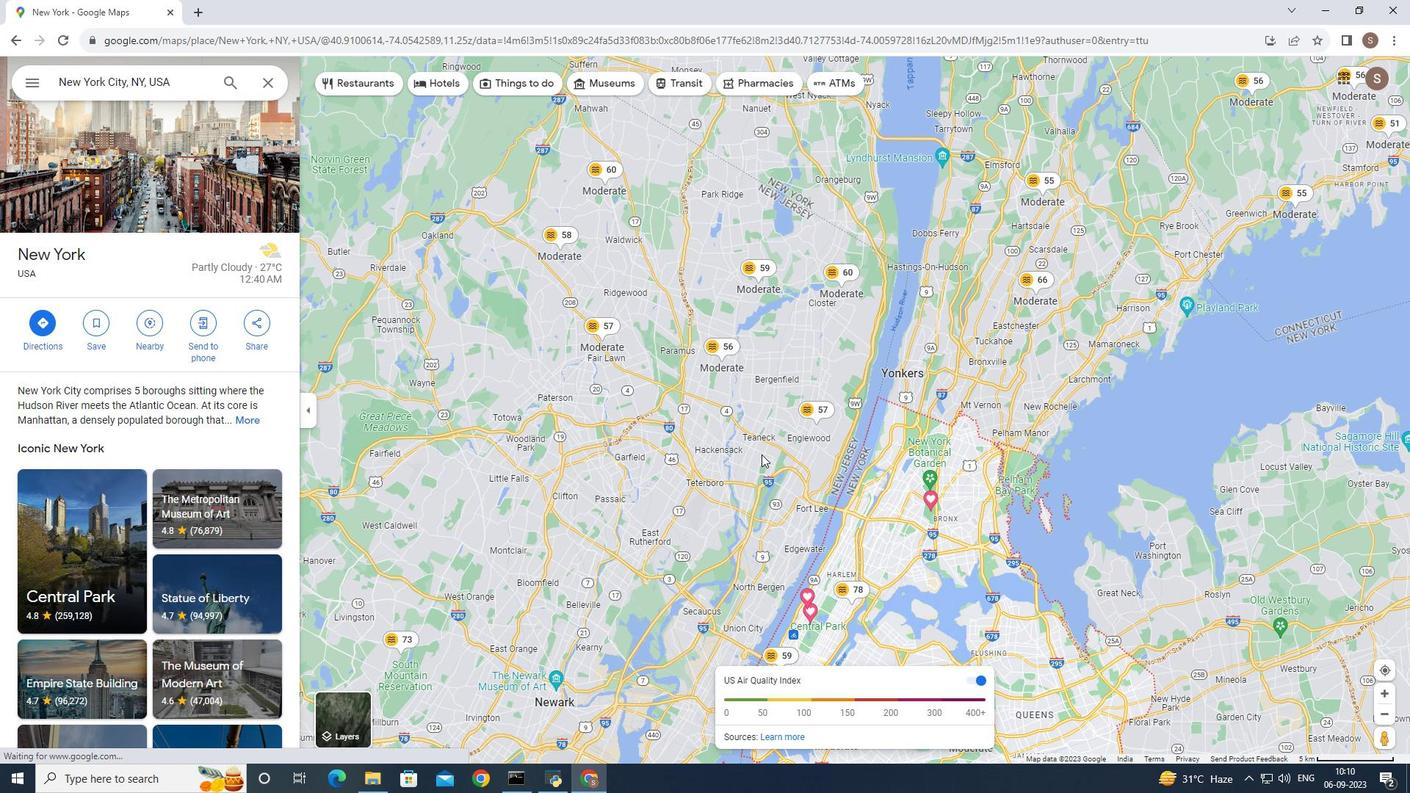 
Action: Mouse moved to (722, 612)
Screenshot: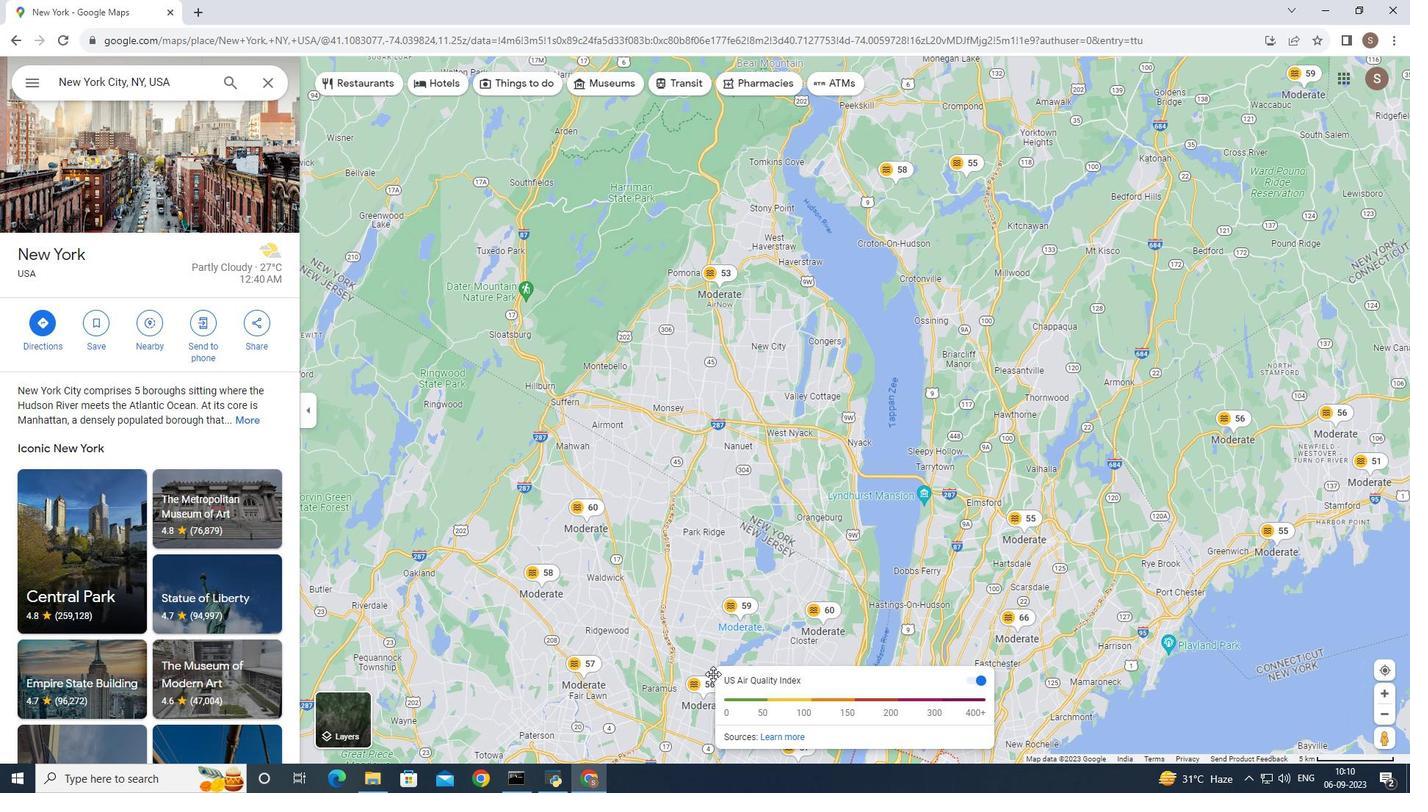 
Action: Mouse pressed left at (722, 612)
Screenshot: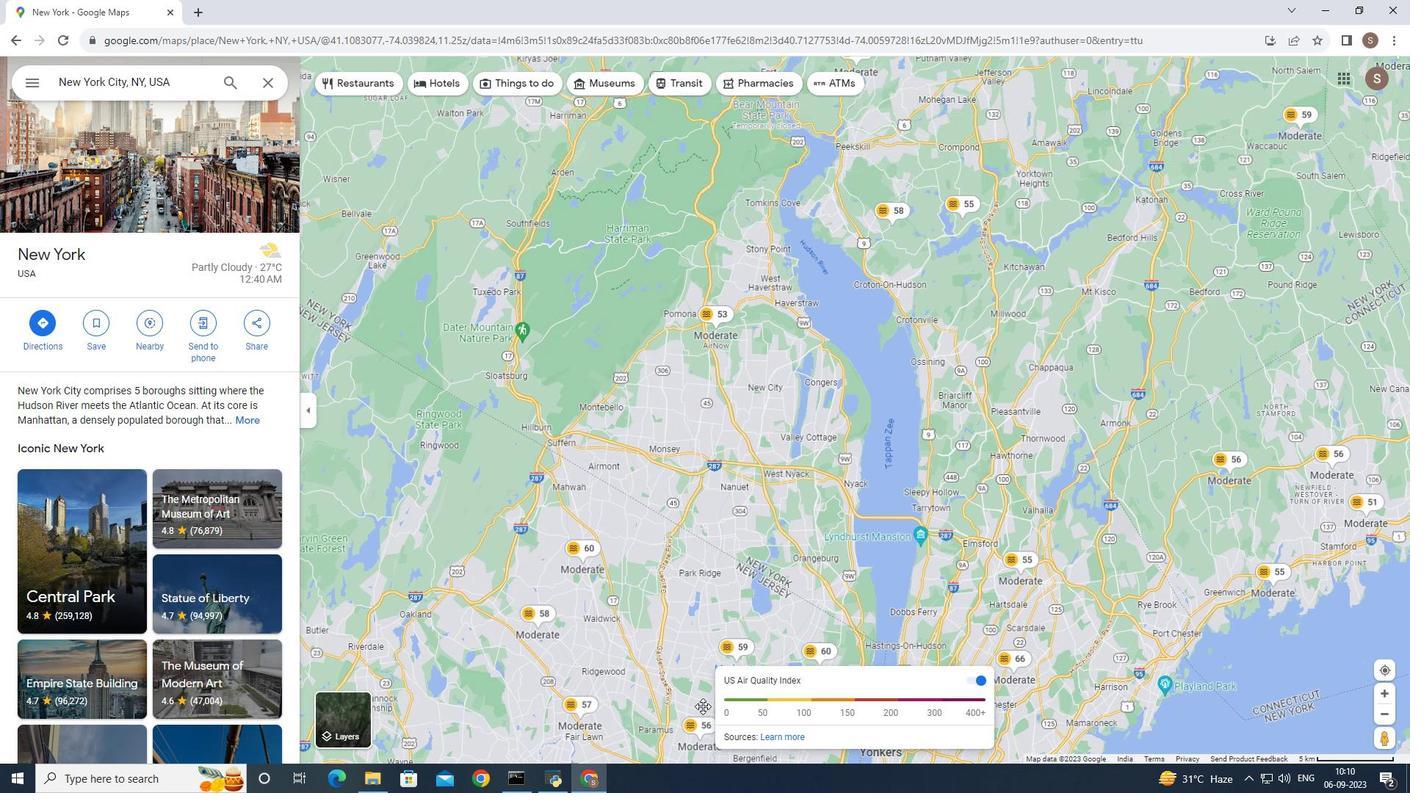 
Action: Mouse moved to (754, 432)
Screenshot: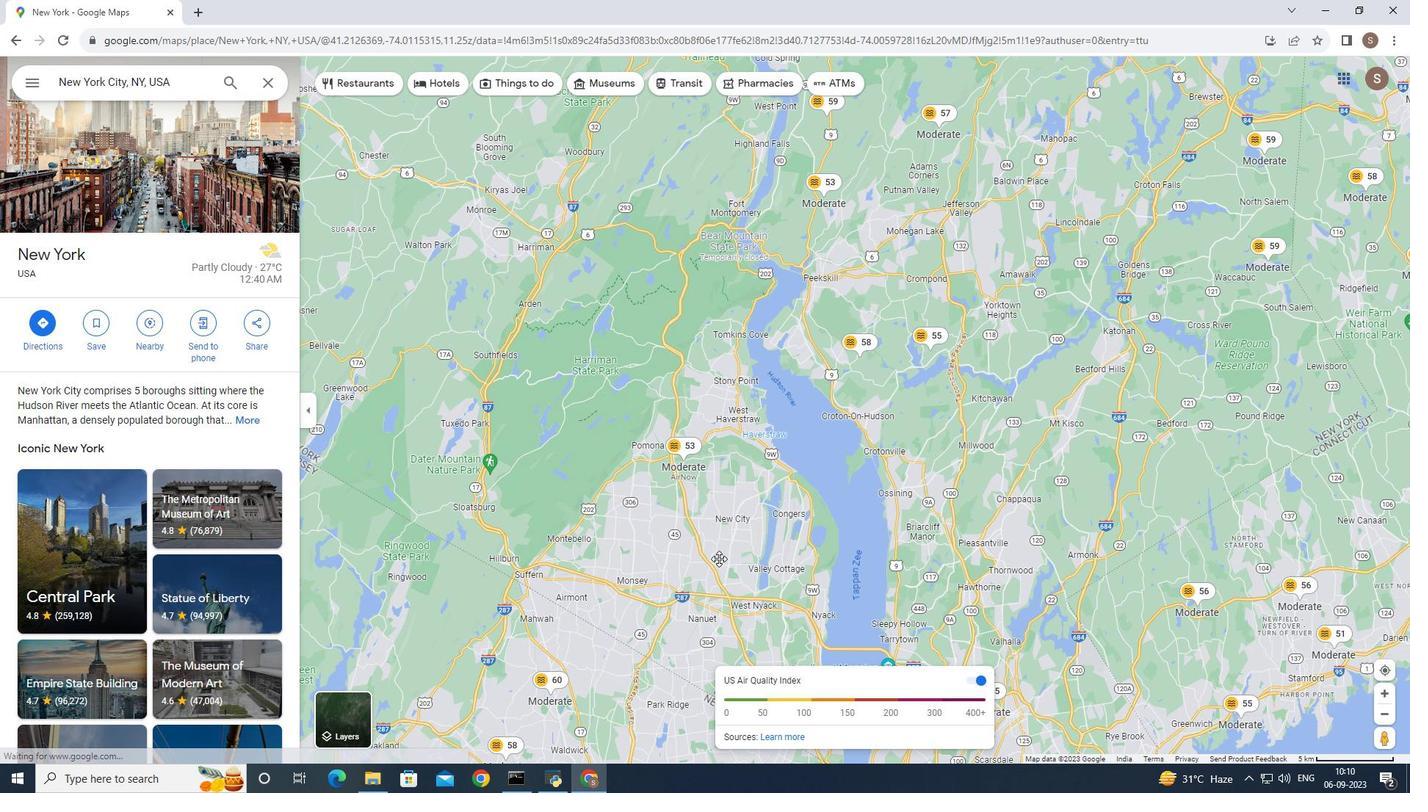 
Action: Mouse pressed left at (754, 432)
Screenshot: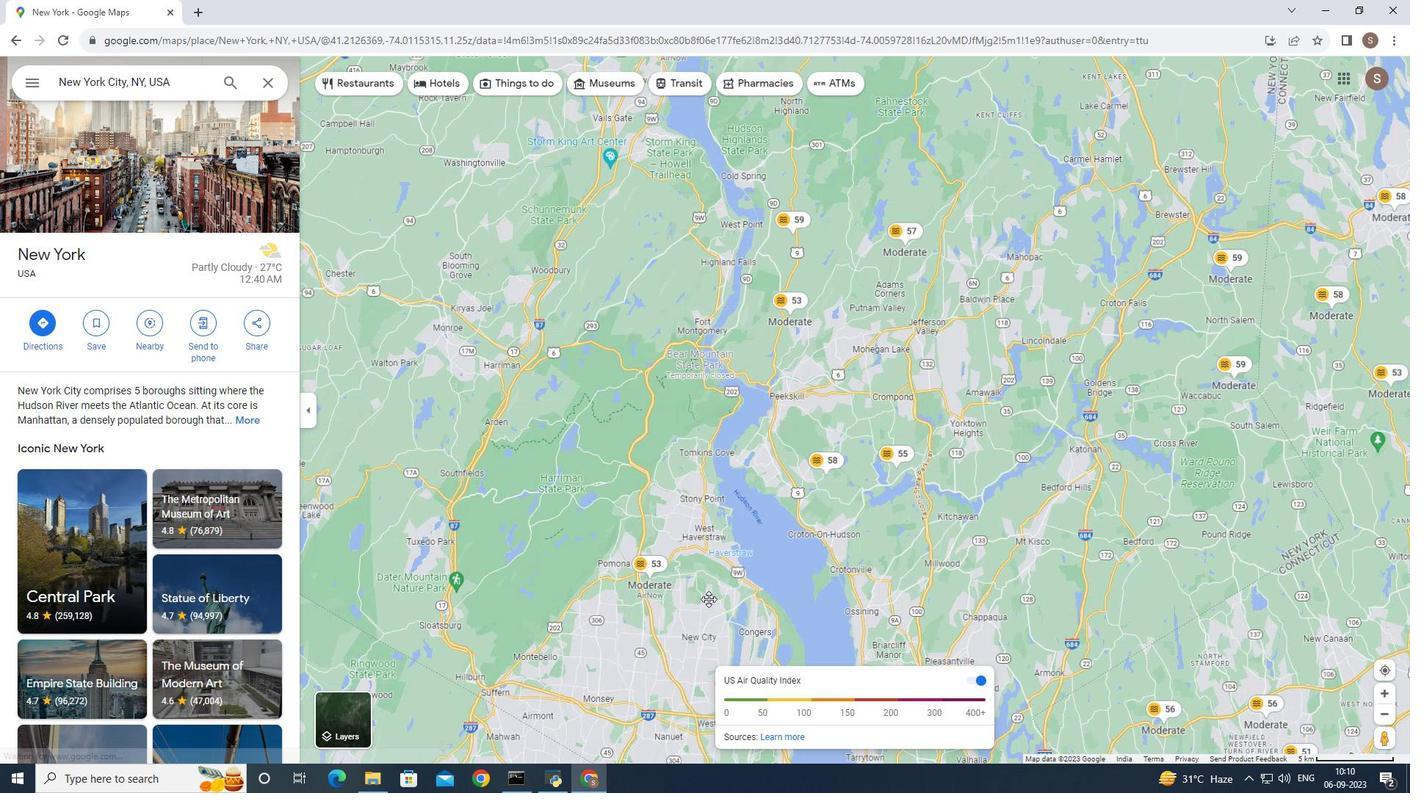 
Action: Mouse moved to (760, 504)
Screenshot: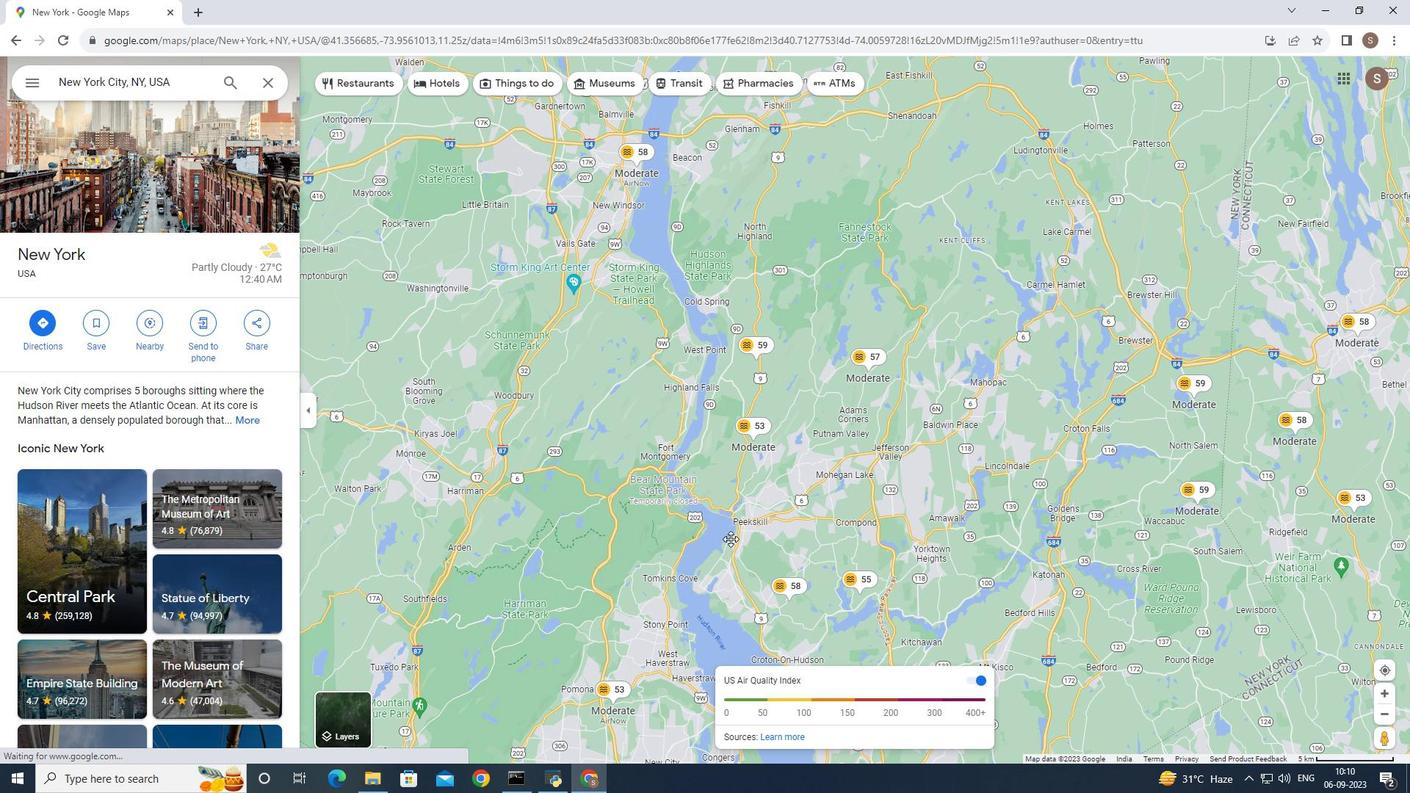 
Action: Mouse pressed left at (760, 504)
Screenshot: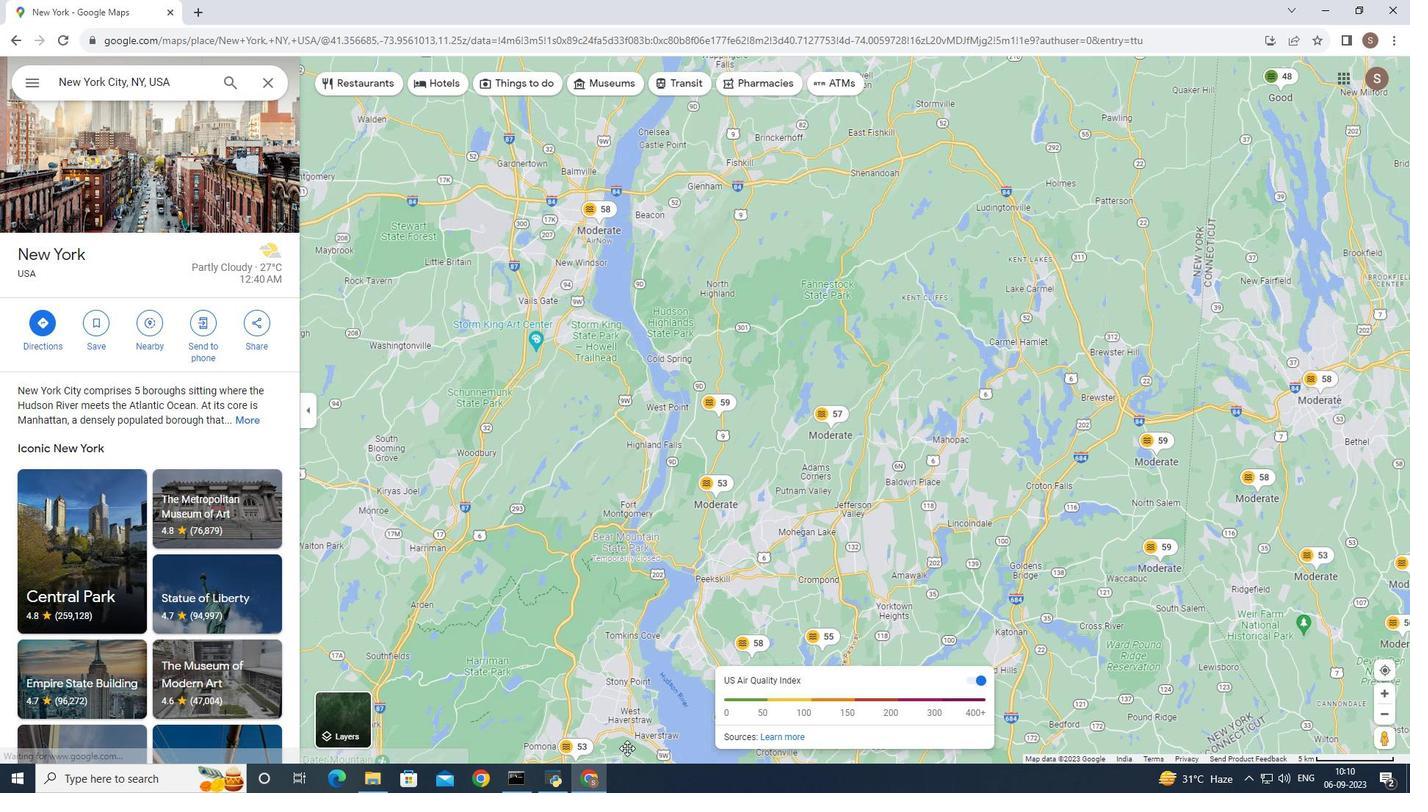 
Action: Mouse moved to (643, 454)
Screenshot: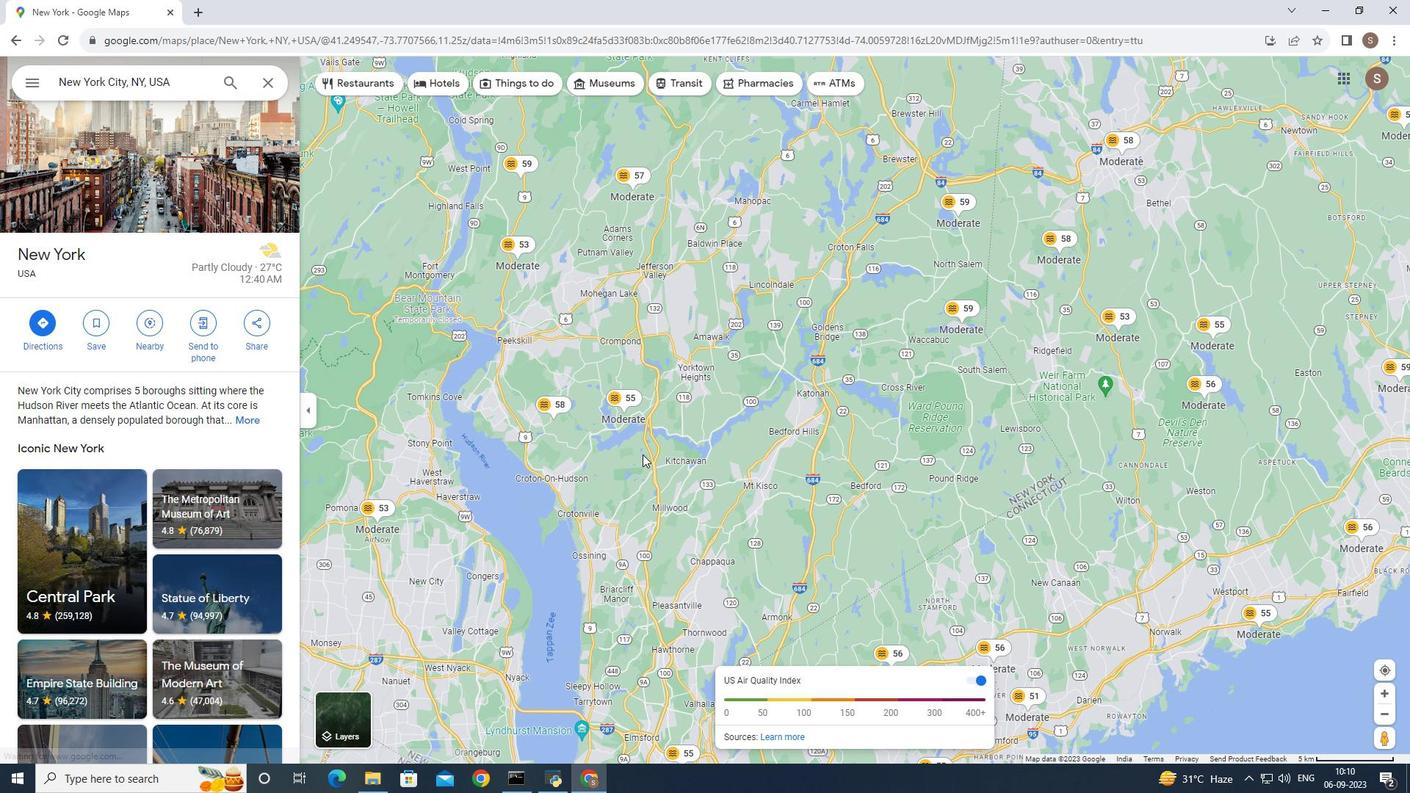 
Action: Mouse pressed left at (643, 454)
Screenshot: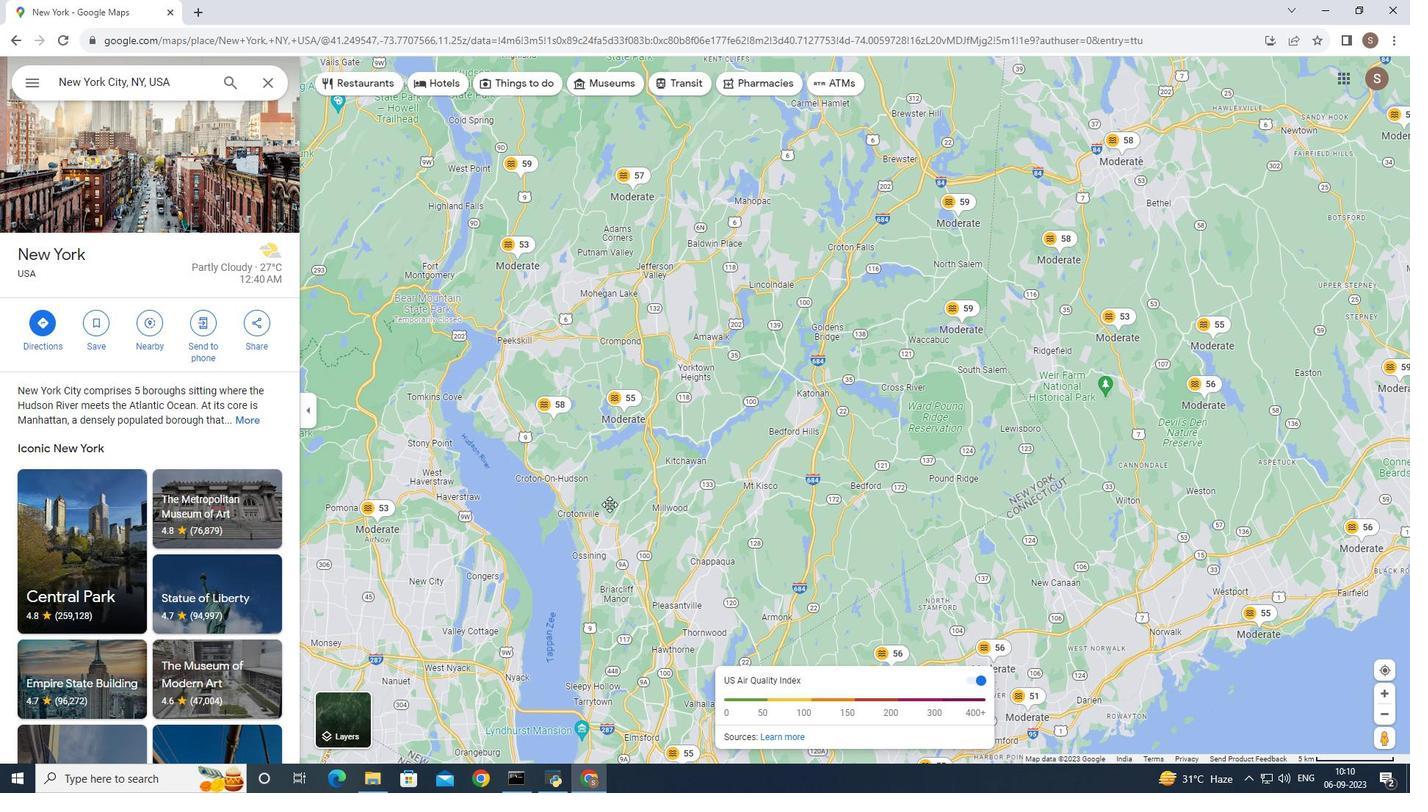 
Action: Mouse moved to (705, 649)
Screenshot: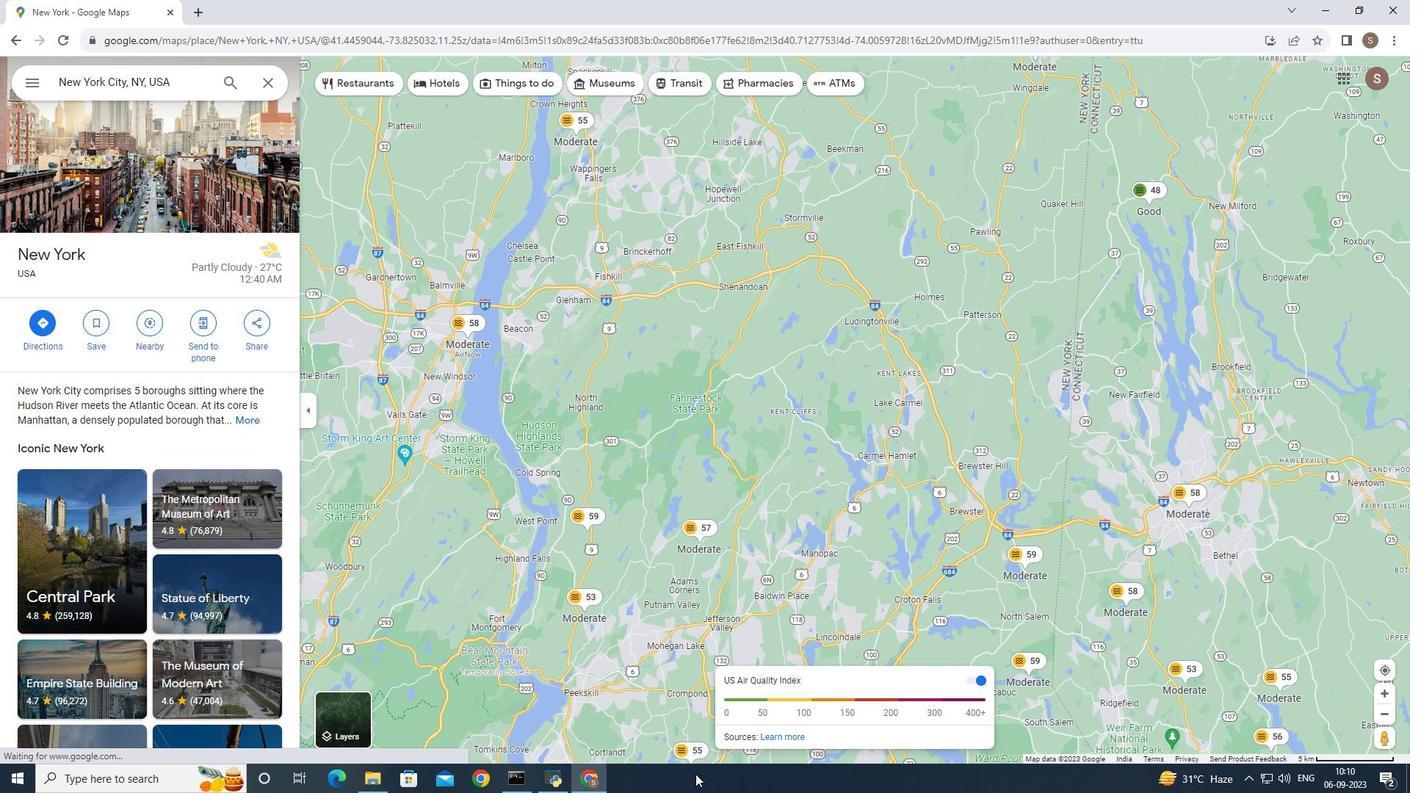 
Action: Mouse pressed left at (705, 649)
Screenshot: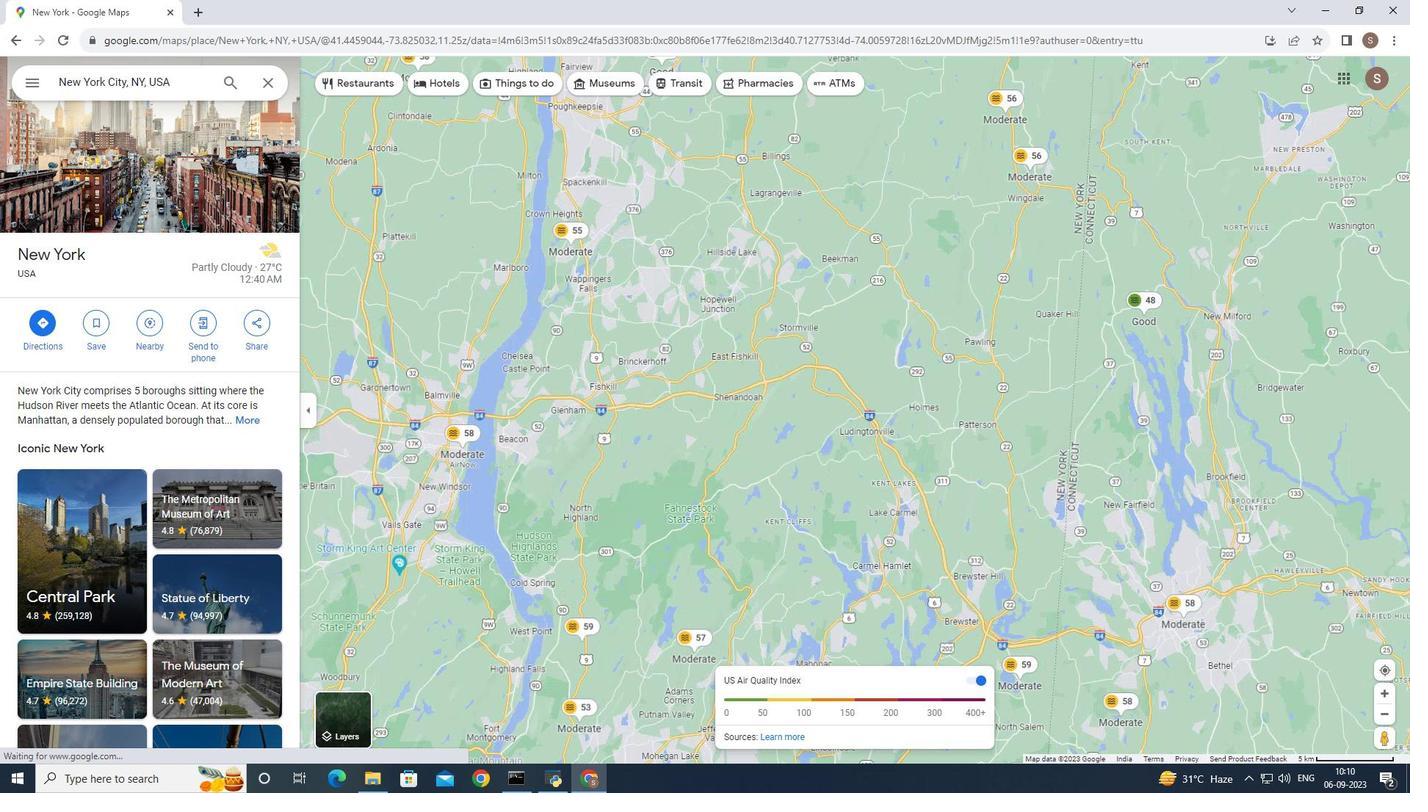 
Action: Mouse moved to (679, 354)
Screenshot: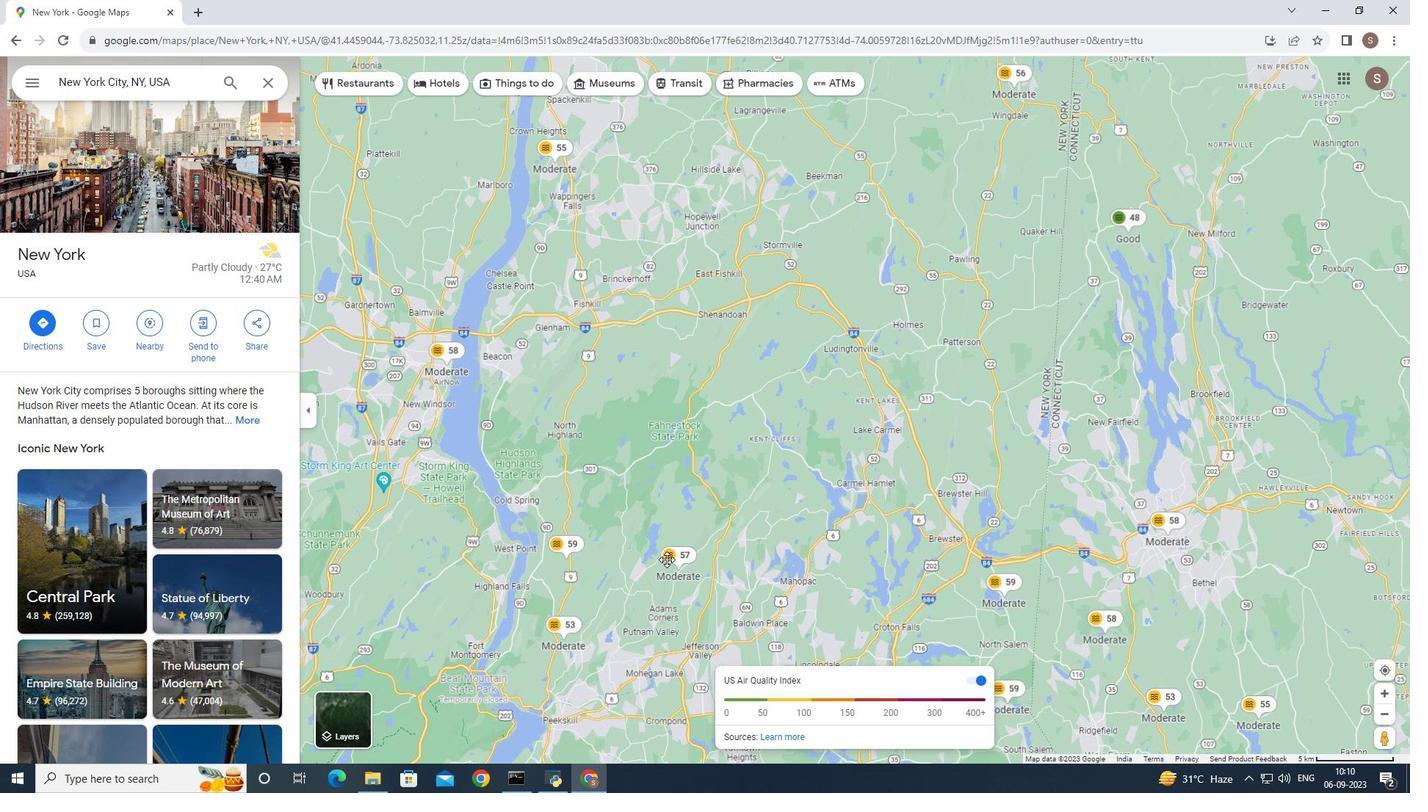 
Action: Mouse pressed left at (679, 354)
Screenshot: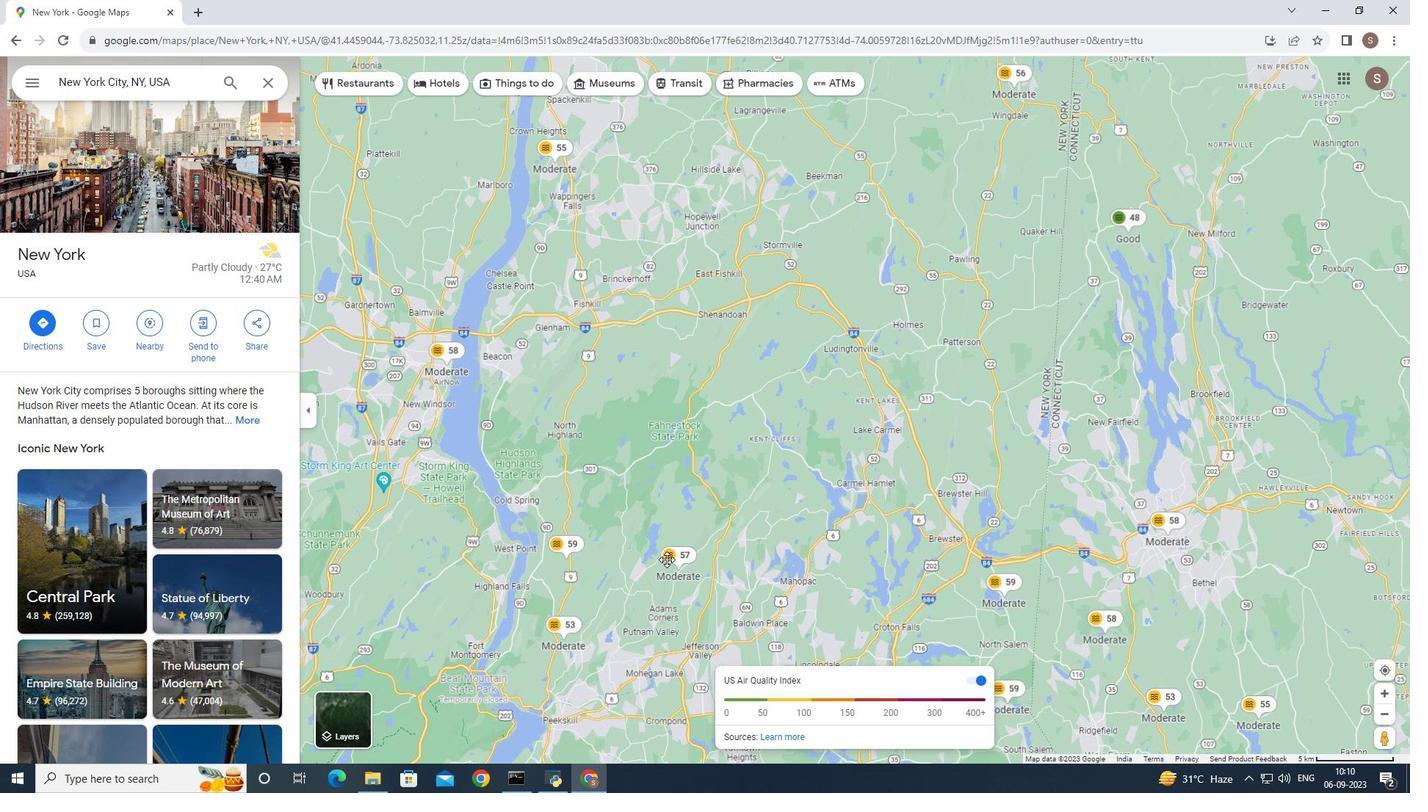 
Action: Mouse moved to (648, 474)
Screenshot: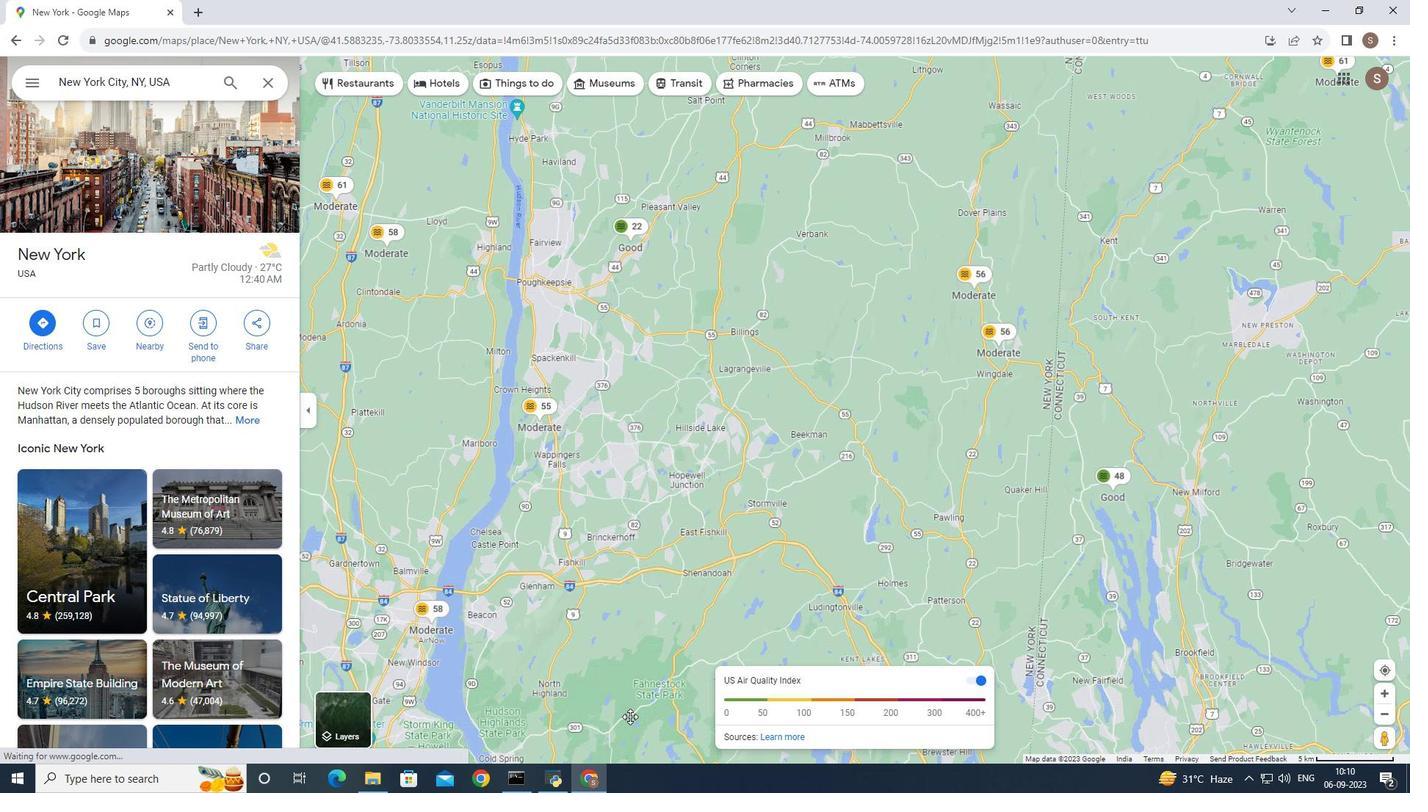 
Action: Mouse pressed left at (648, 474)
Screenshot: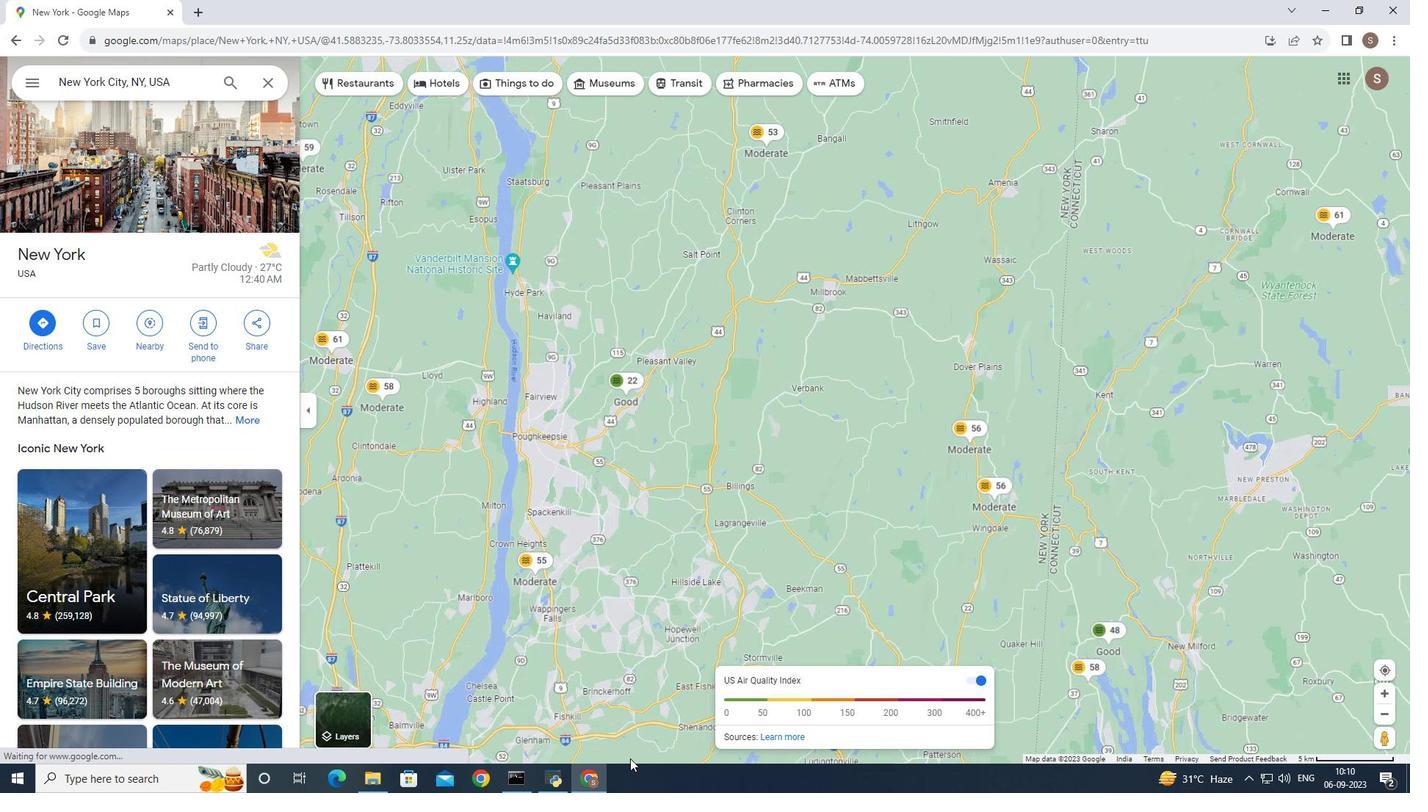 
Action: Mouse moved to (658, 253)
Screenshot: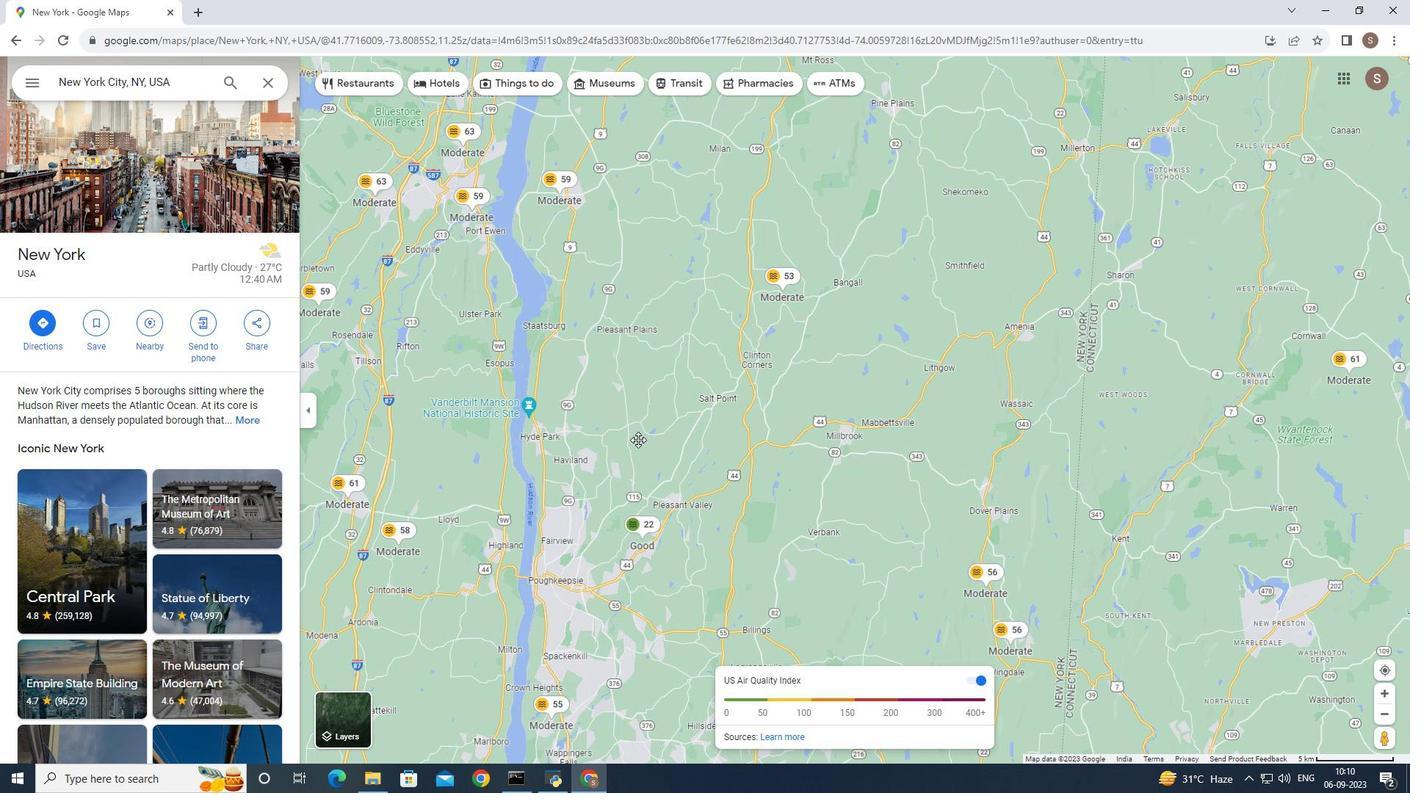 
Action: Mouse pressed left at (658, 253)
Screenshot: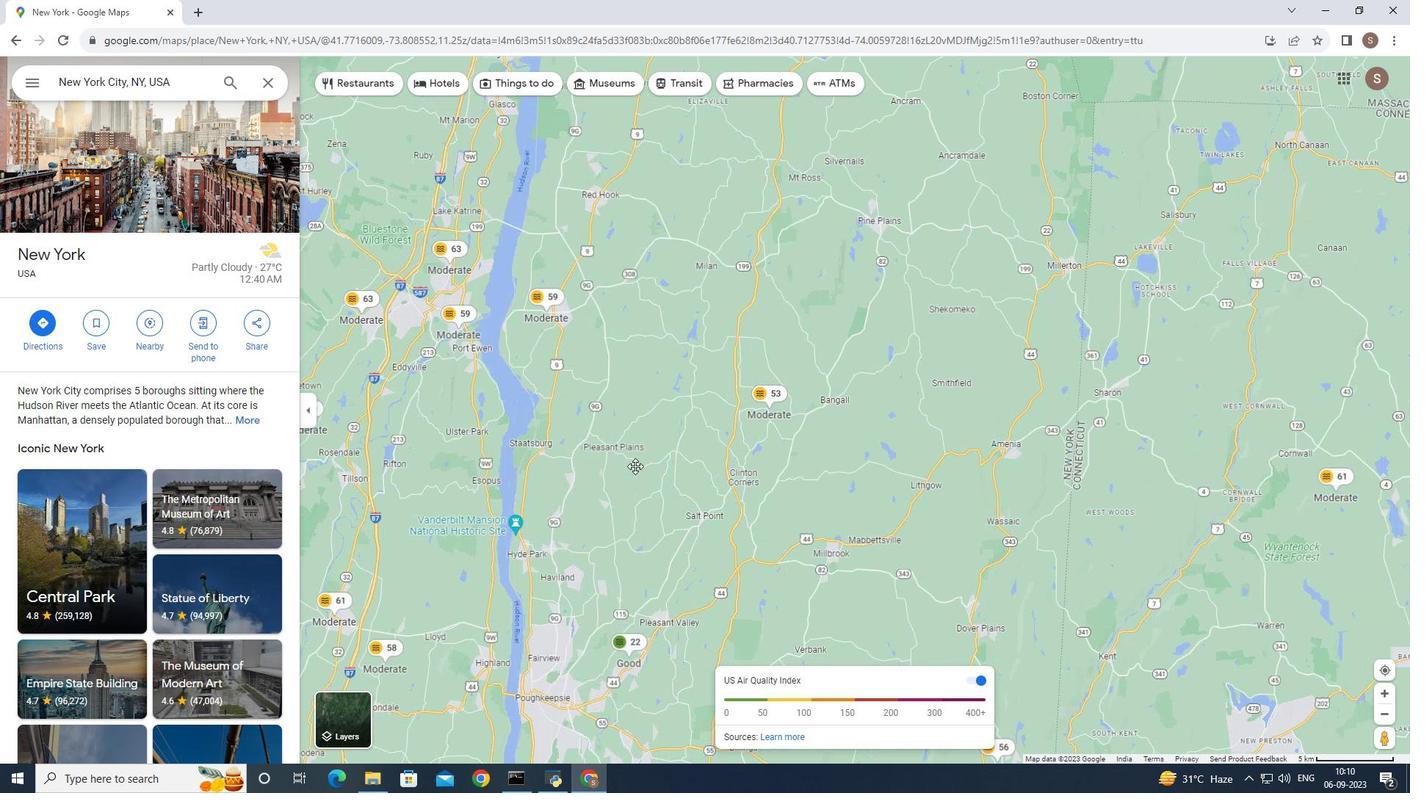 
Action: Mouse moved to (651, 290)
Screenshot: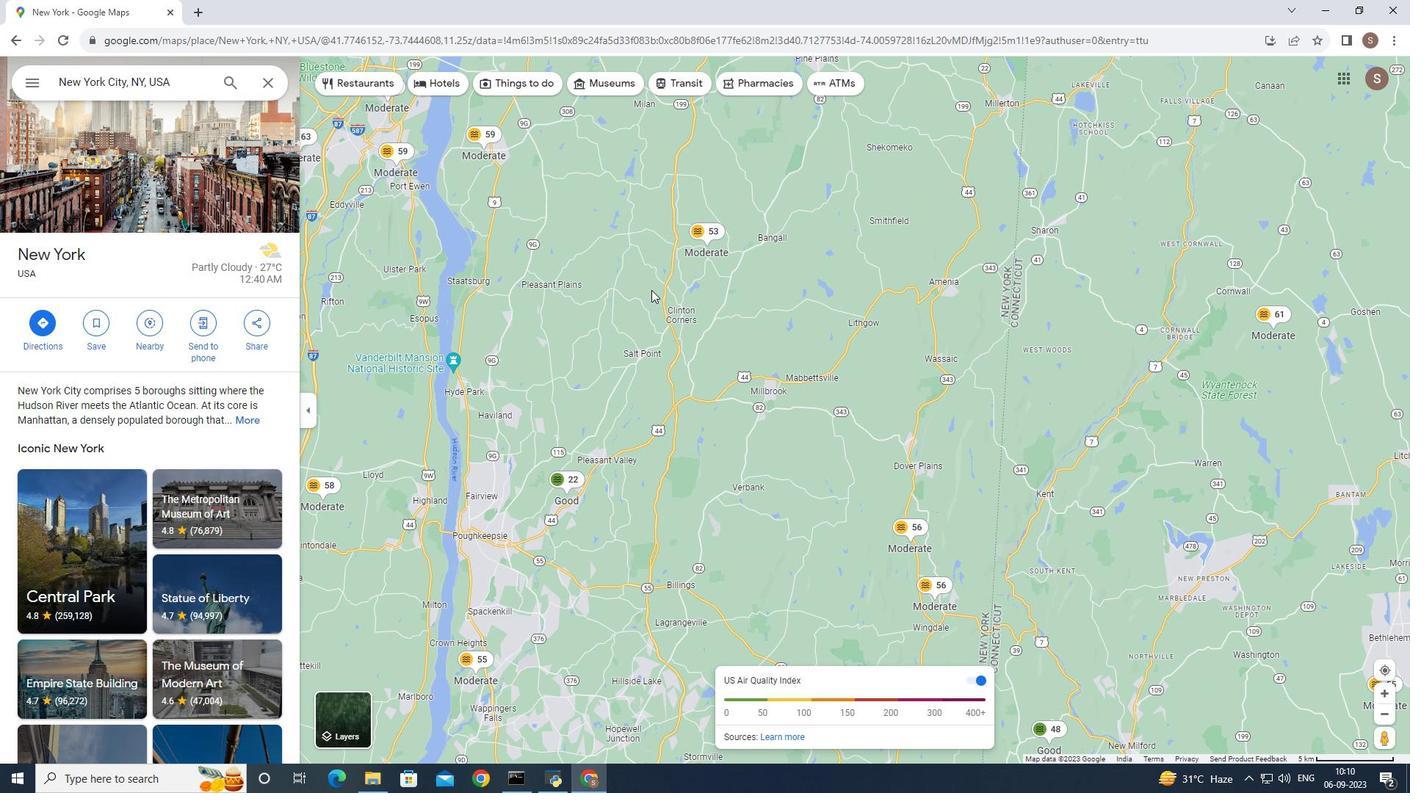 
